 Task: Search one way flight ticket for 1 adult, 1 child, 1 infant in seat in premium economy from Lawton: Lawton-fort Sill Regional Airport to Rockford: Chicago Rockford International Airport(was Northwest Chicagoland Regional Airport At Rockford) on 5-1-2023. Choice of flights is Royal air maroc. Number of bags: 2 carry on bags and 4 checked bags. Price is upto 91000. Outbound departure time preference is 19:15.
Action: Mouse moved to (172, 279)
Screenshot: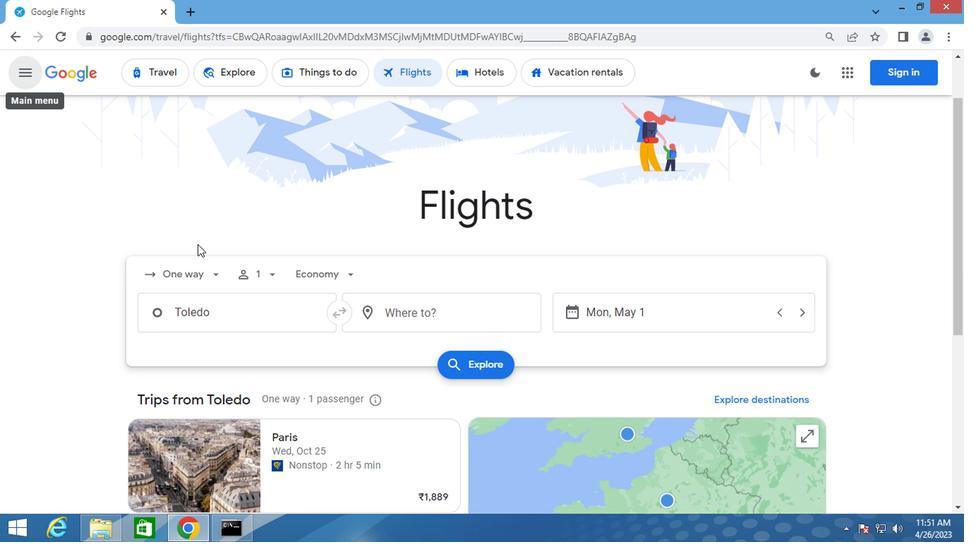 
Action: Mouse pressed left at (172, 279)
Screenshot: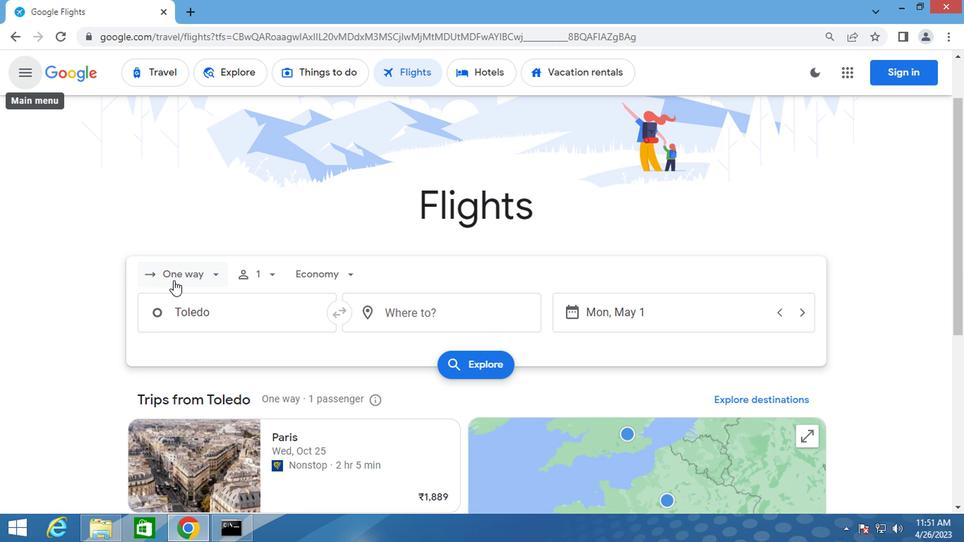 
Action: Mouse moved to (177, 330)
Screenshot: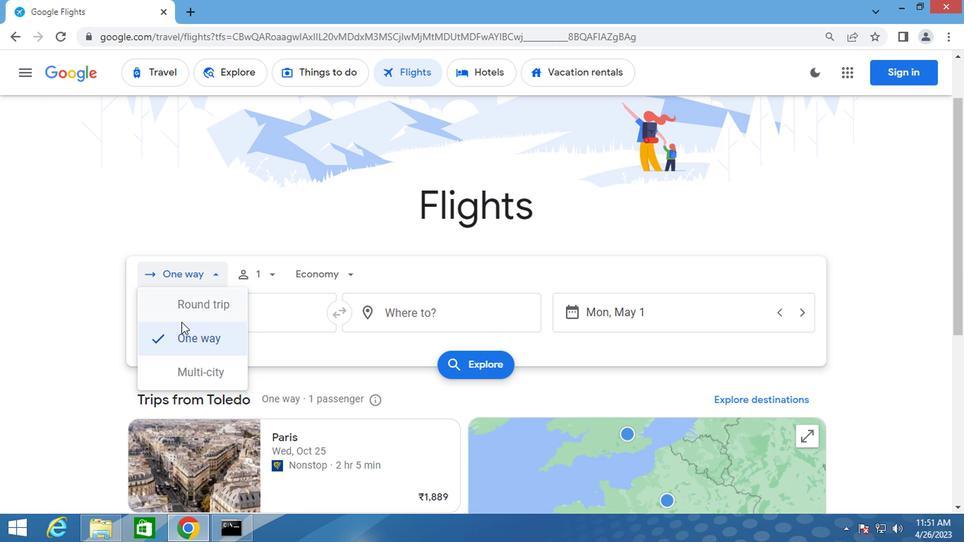 
Action: Mouse pressed left at (177, 330)
Screenshot: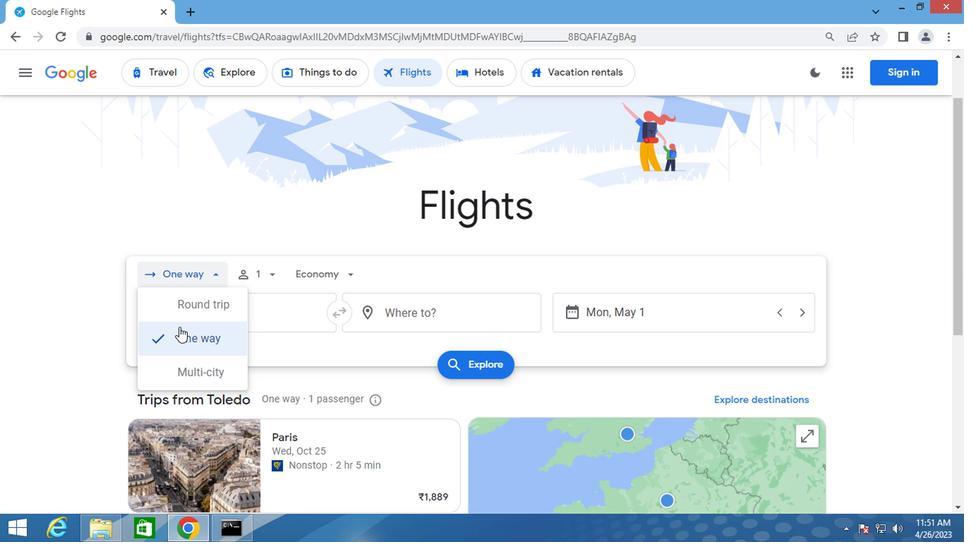
Action: Mouse moved to (270, 268)
Screenshot: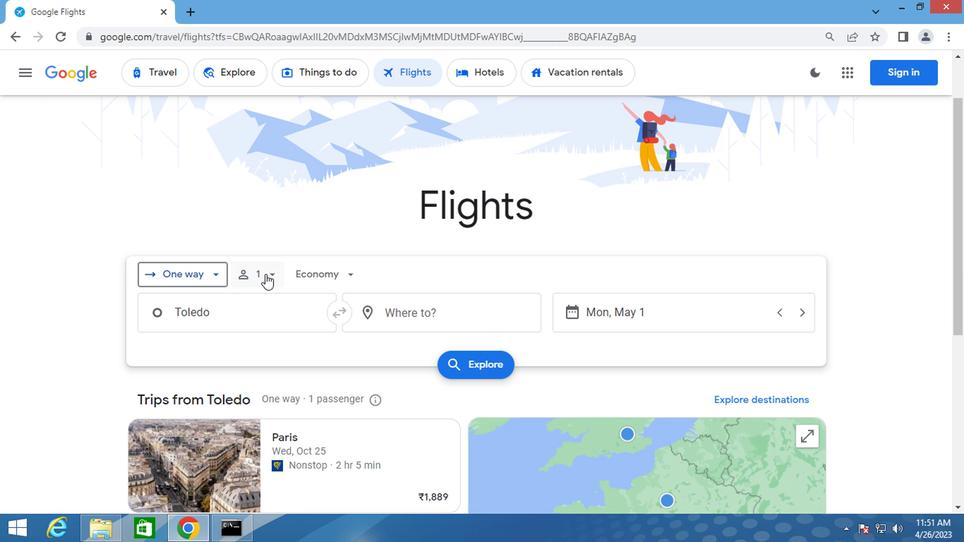 
Action: Mouse pressed left at (270, 268)
Screenshot: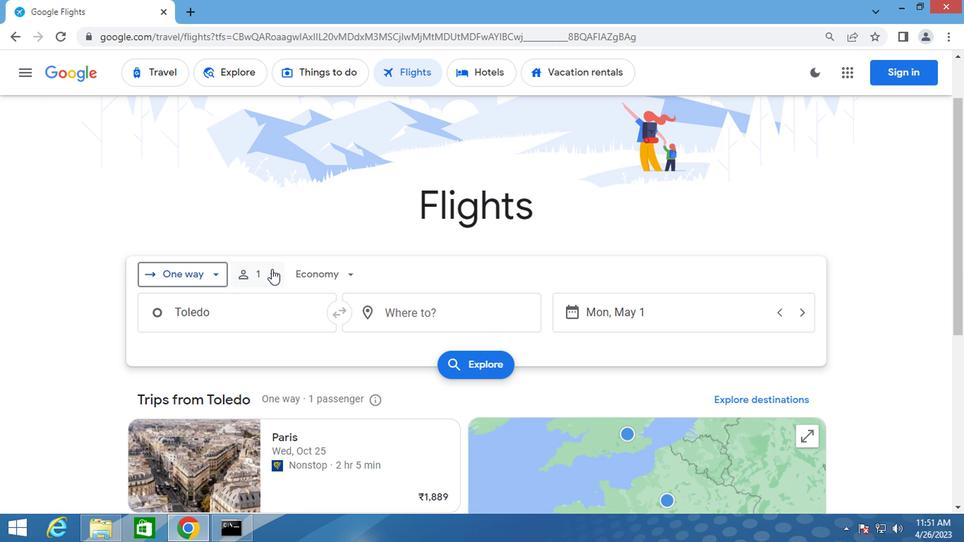 
Action: Mouse moved to (374, 342)
Screenshot: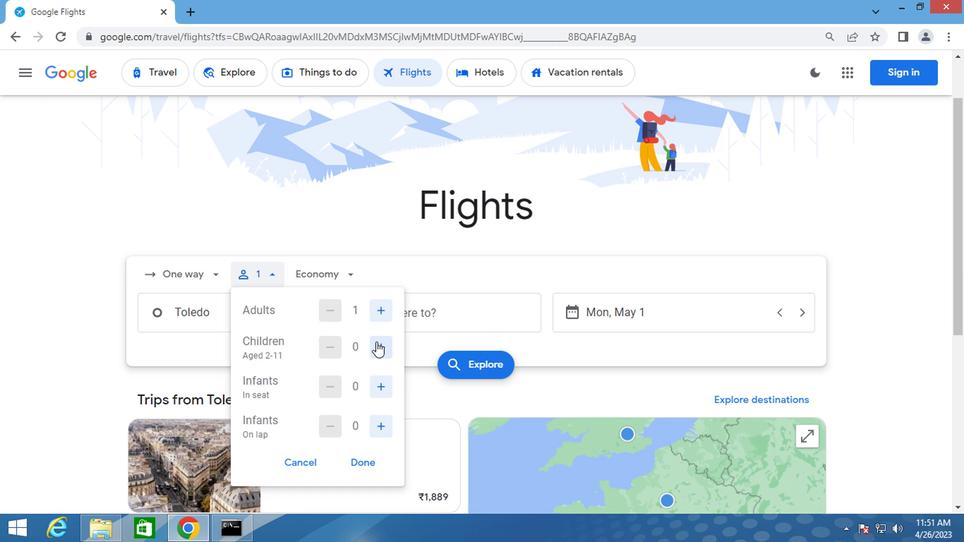 
Action: Mouse pressed left at (374, 342)
Screenshot: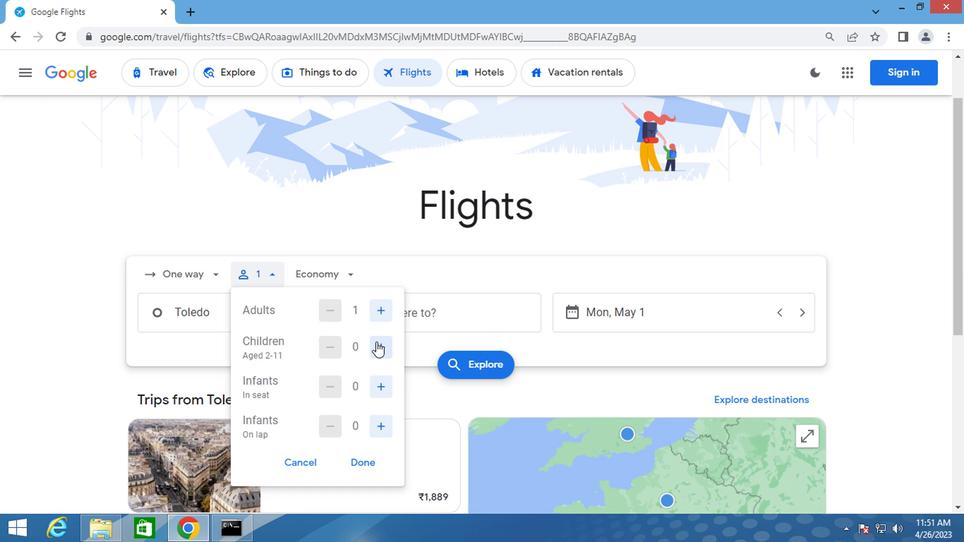 
Action: Mouse moved to (377, 384)
Screenshot: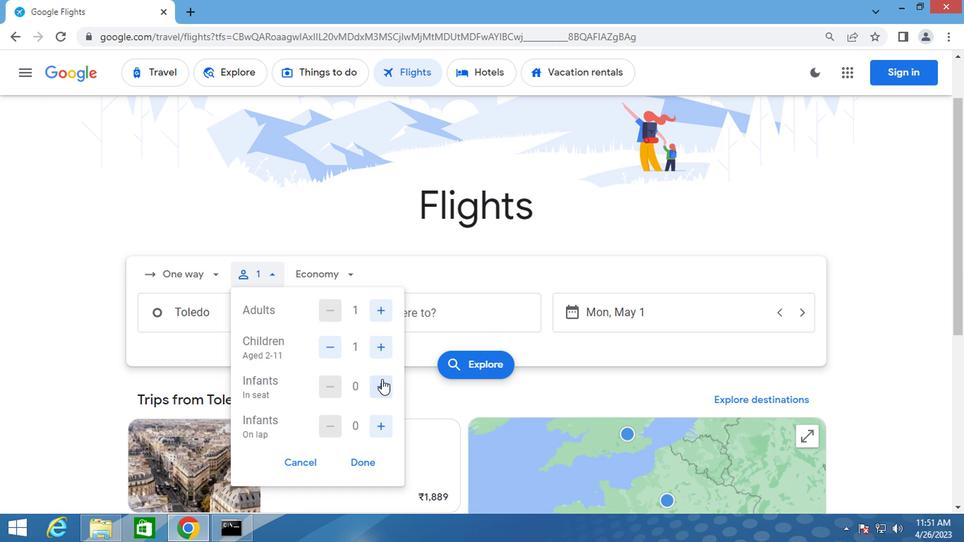 
Action: Mouse pressed left at (377, 384)
Screenshot: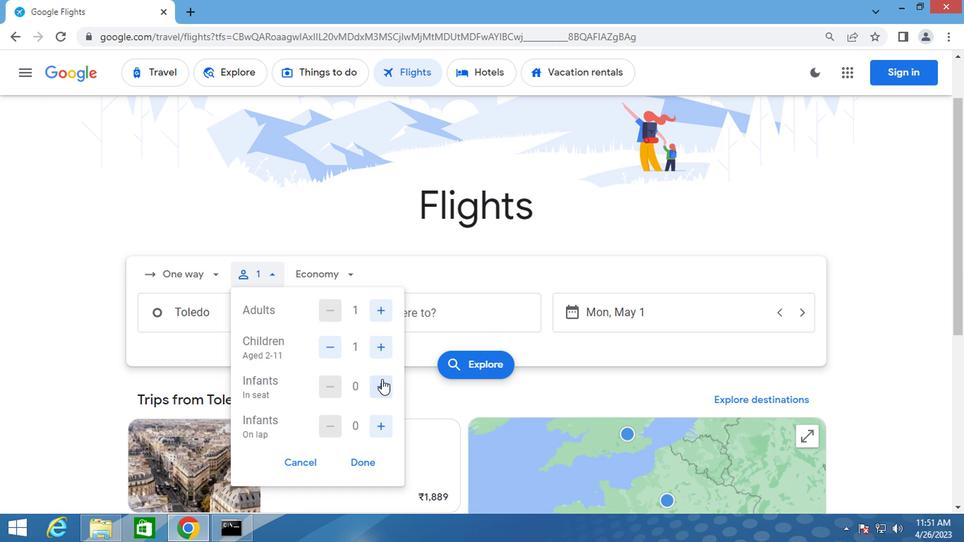 
Action: Mouse moved to (324, 277)
Screenshot: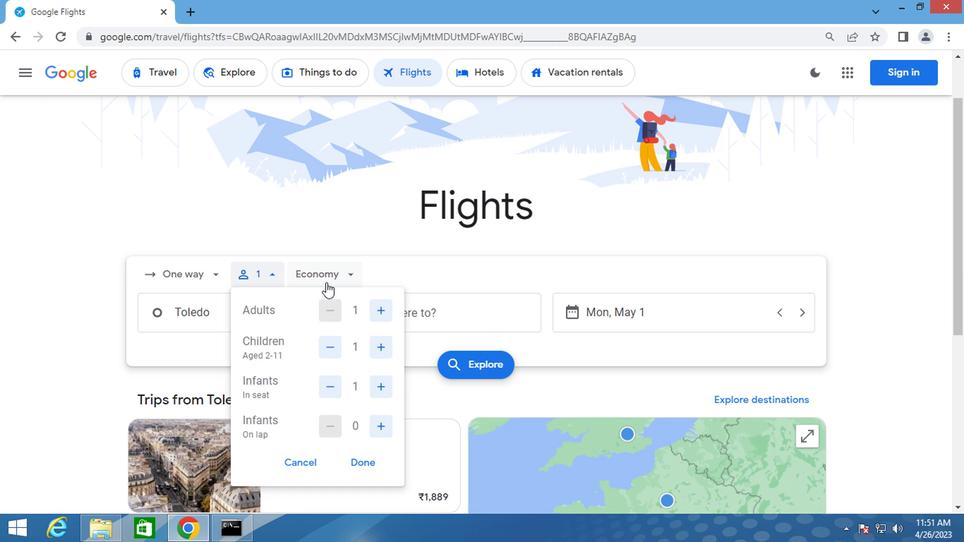 
Action: Mouse pressed left at (324, 277)
Screenshot: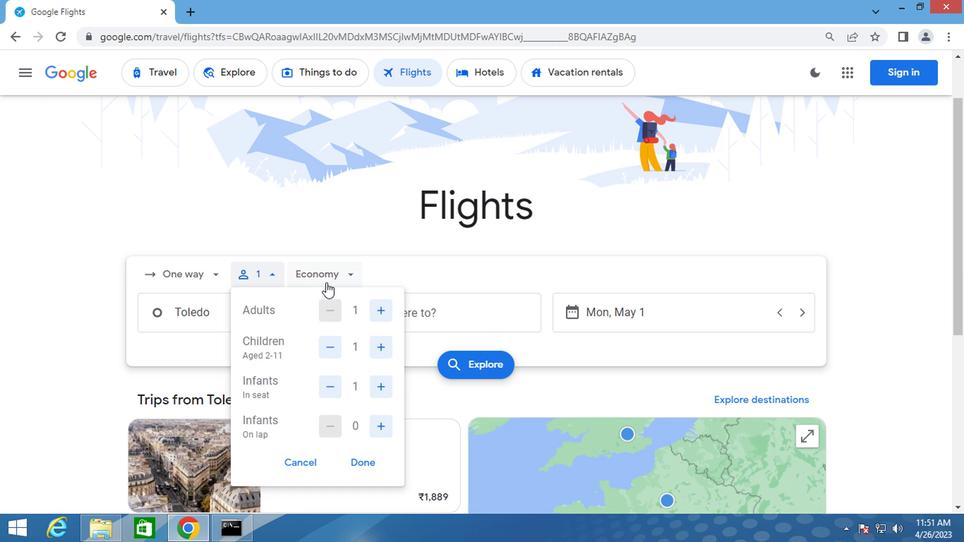 
Action: Mouse moved to (323, 334)
Screenshot: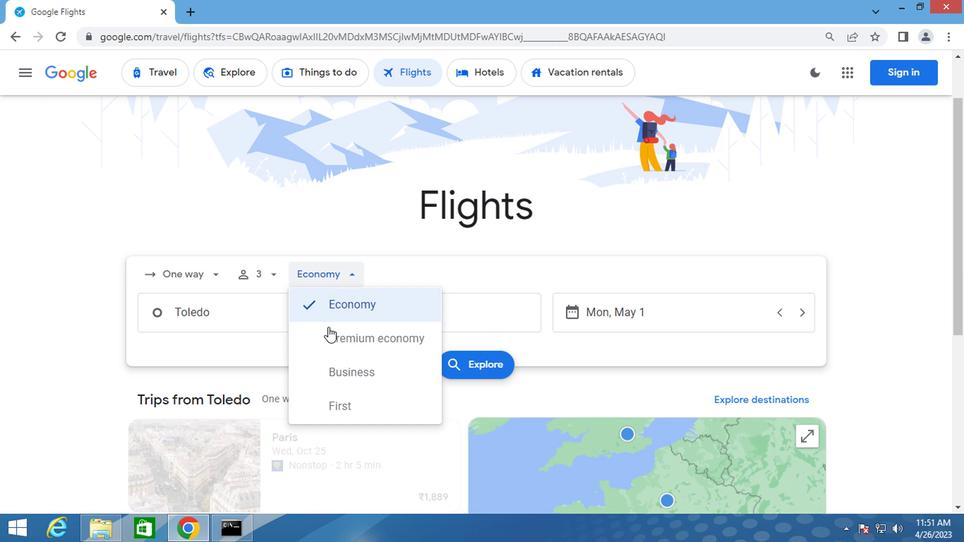 
Action: Mouse pressed left at (323, 334)
Screenshot: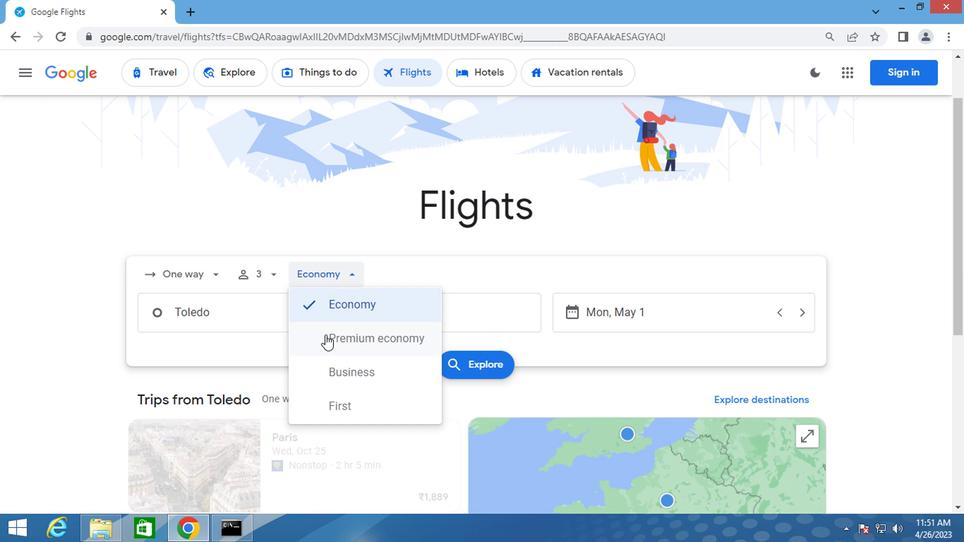
Action: Mouse moved to (235, 318)
Screenshot: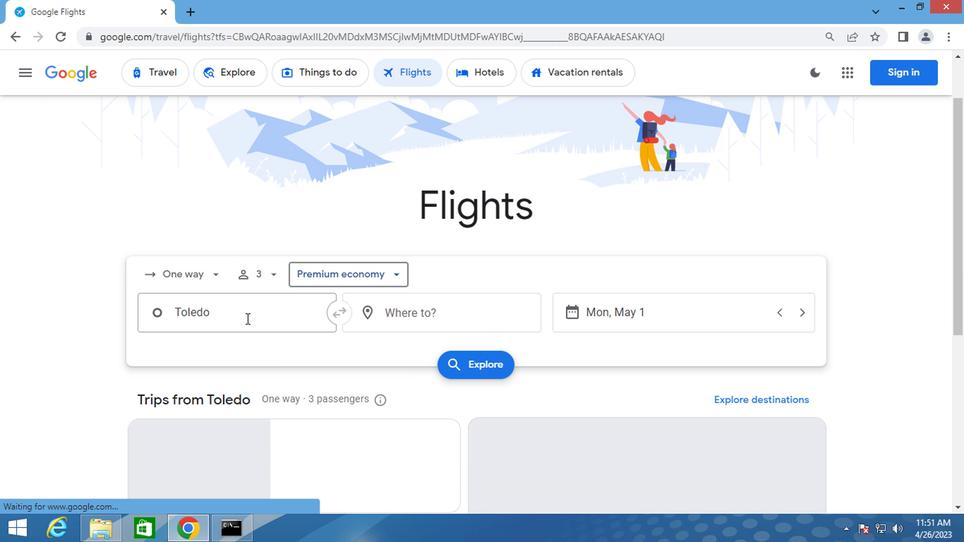 
Action: Mouse pressed left at (235, 318)
Screenshot: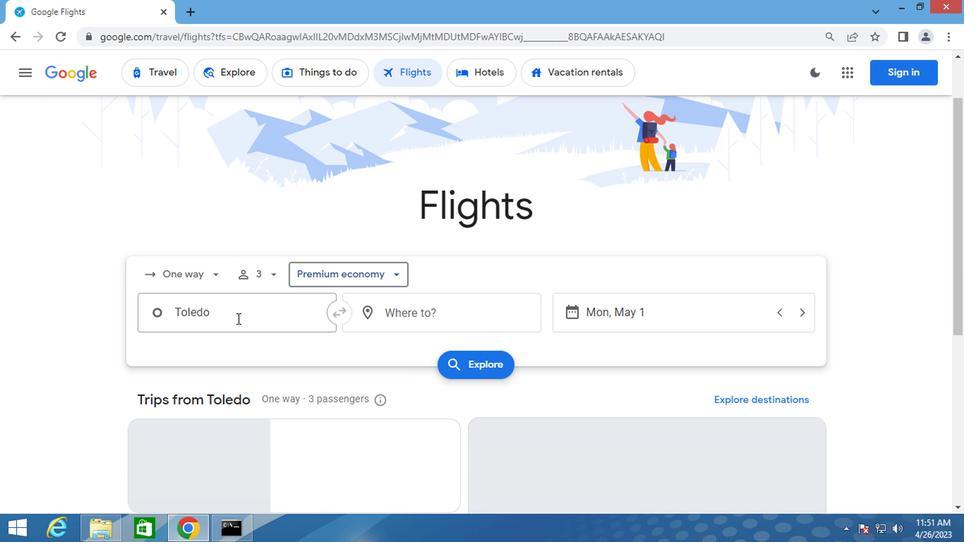 
Action: Mouse moved to (235, 317)
Screenshot: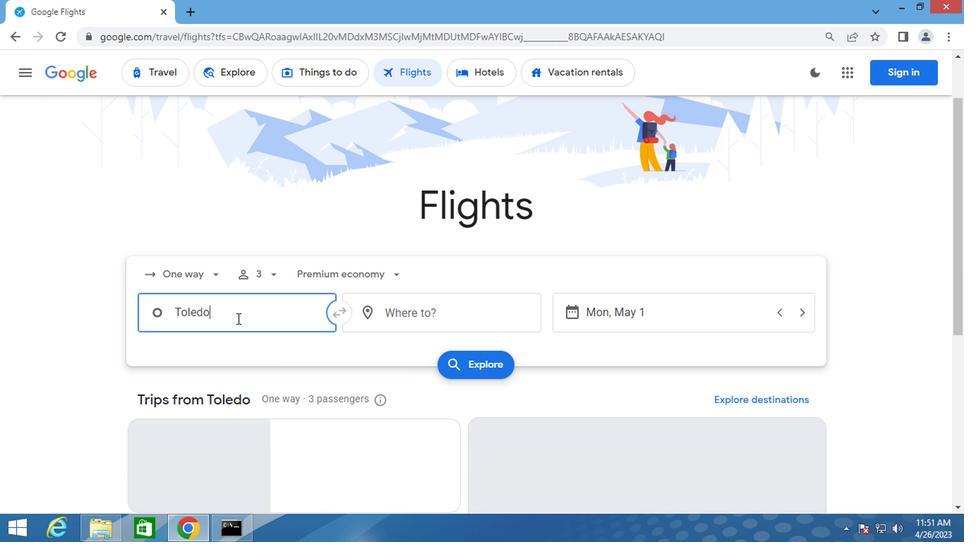 
Action: Key pressed lawton
Screenshot: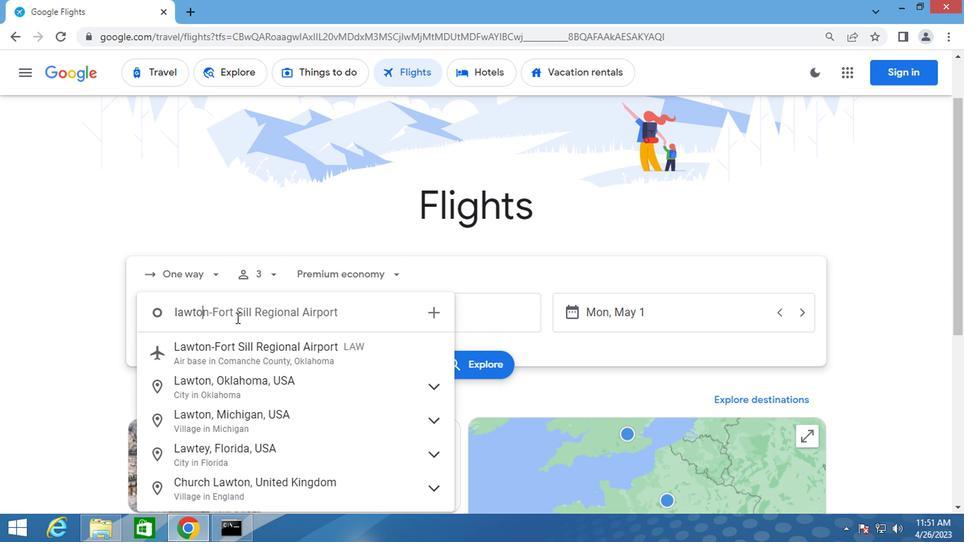 
Action: Mouse moved to (233, 356)
Screenshot: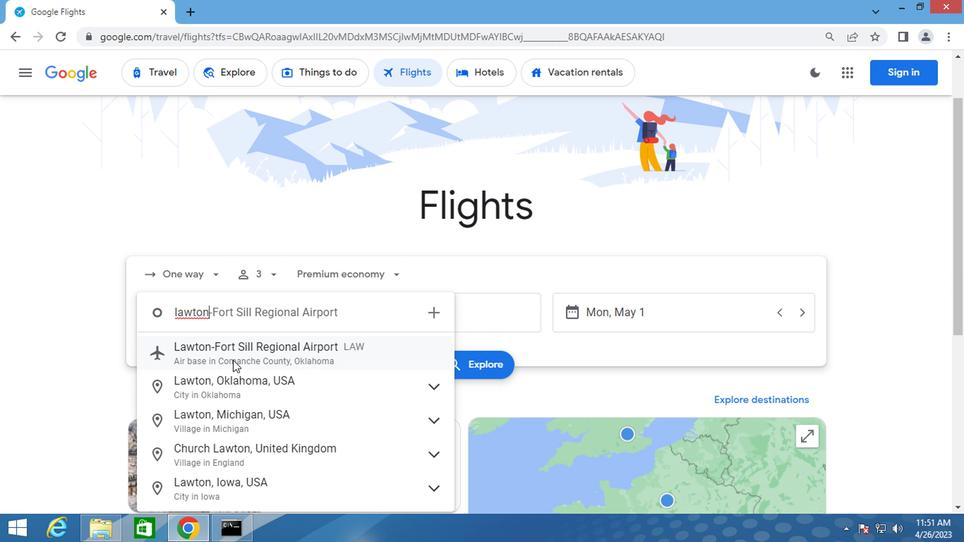 
Action: Mouse pressed left at (233, 356)
Screenshot: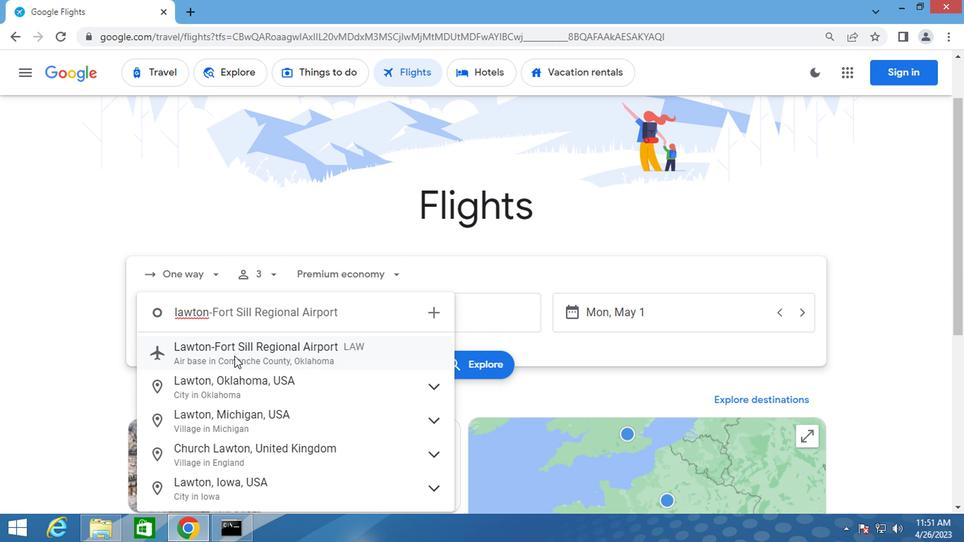 
Action: Mouse moved to (382, 298)
Screenshot: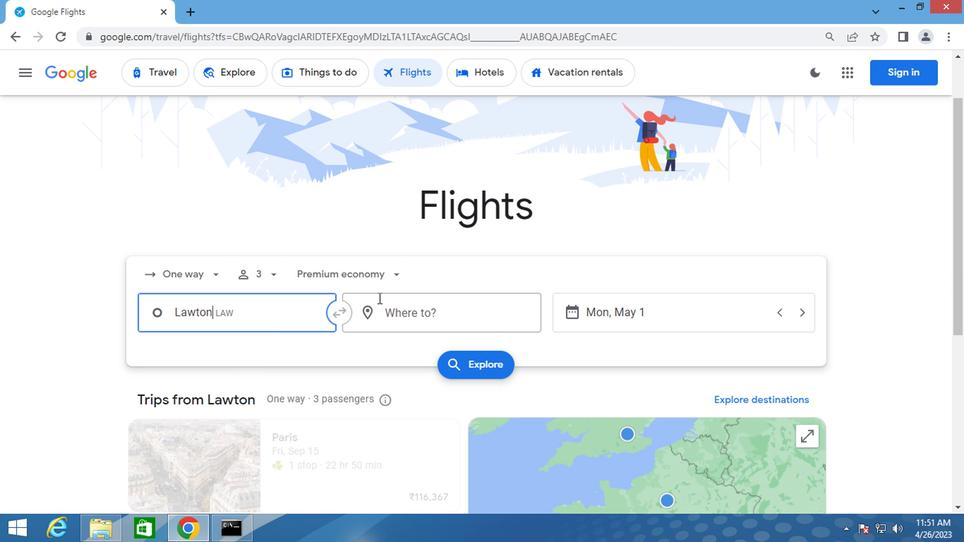 
Action: Mouse pressed left at (382, 298)
Screenshot: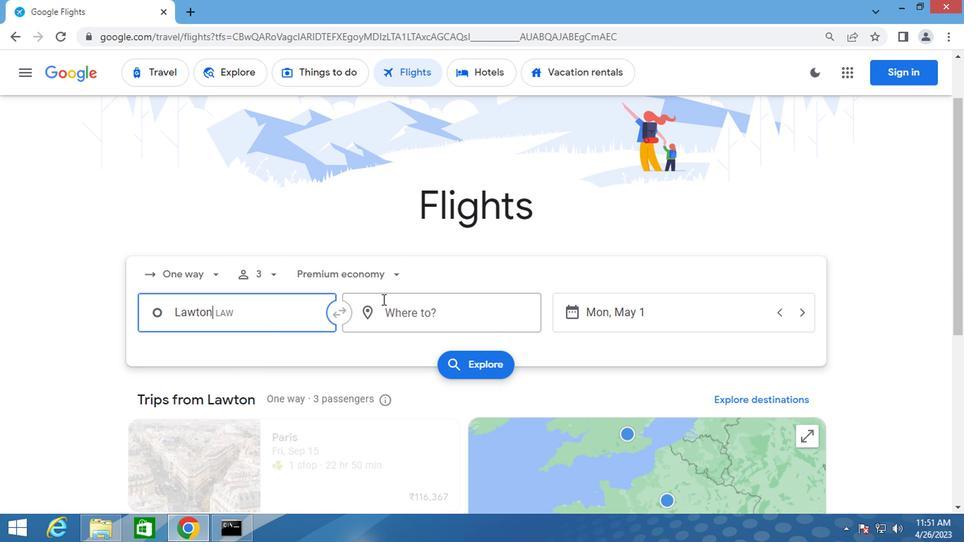 
Action: Key pressed rockford
Screenshot: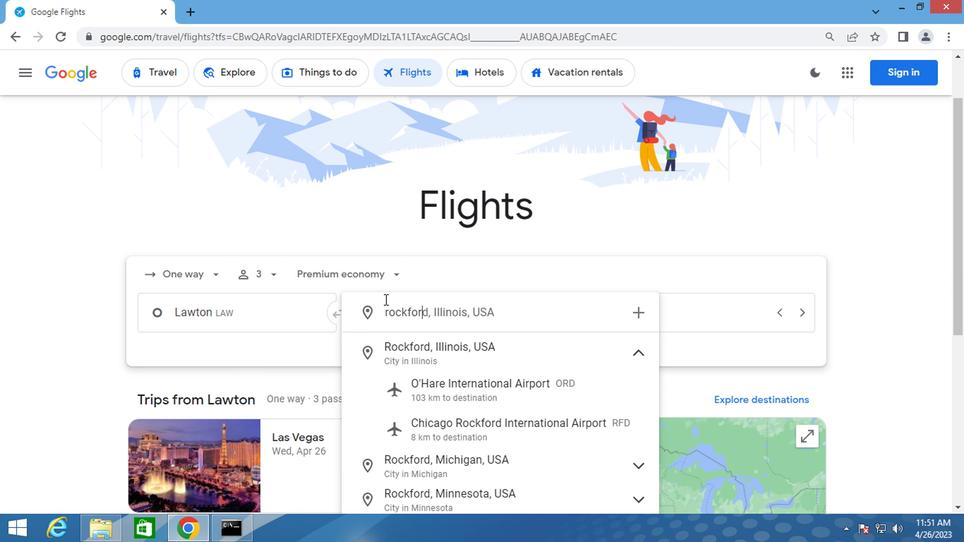
Action: Mouse moved to (418, 422)
Screenshot: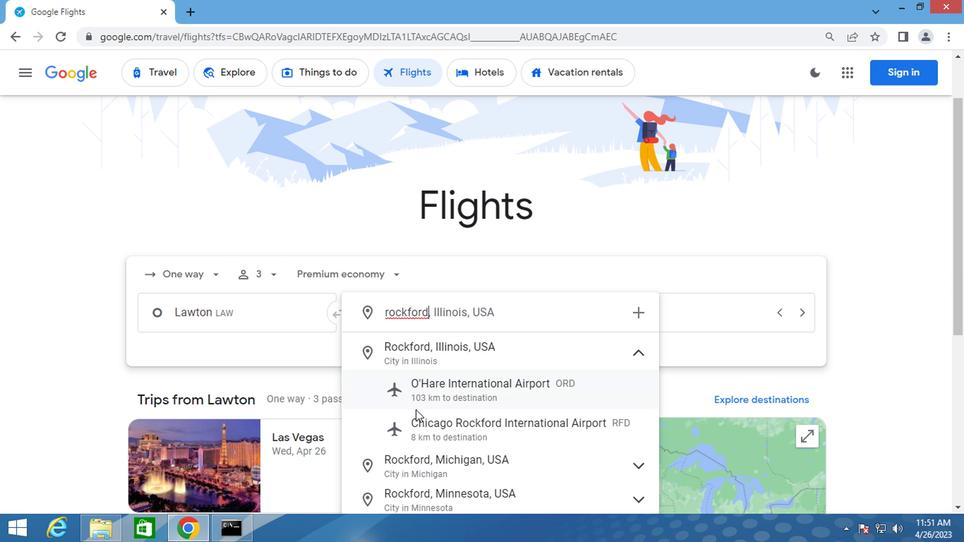 
Action: Mouse pressed left at (418, 422)
Screenshot: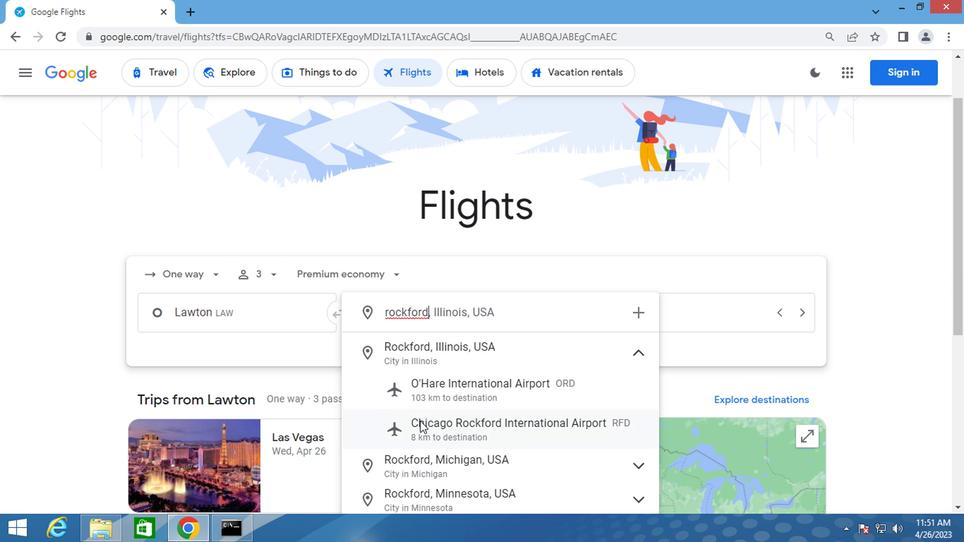 
Action: Mouse moved to (597, 311)
Screenshot: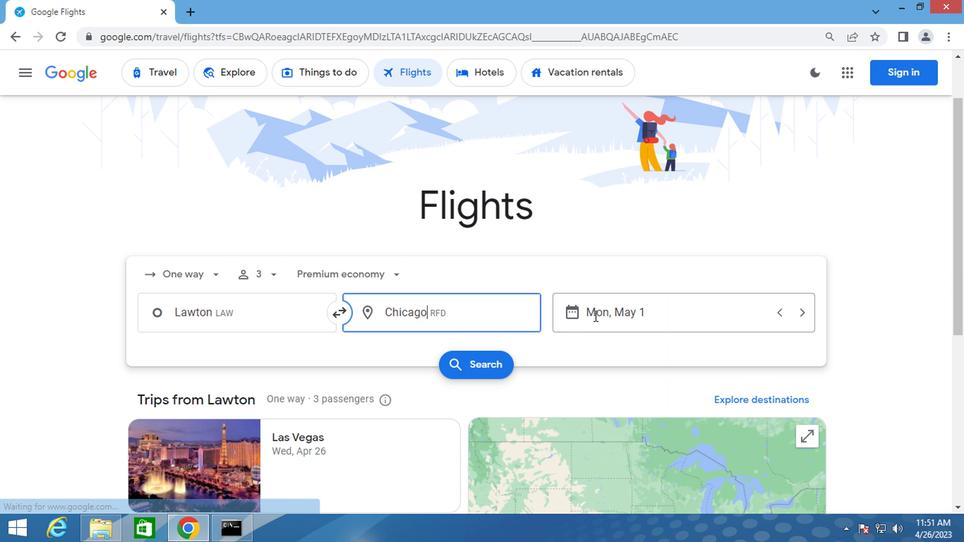 
Action: Mouse pressed left at (597, 311)
Screenshot: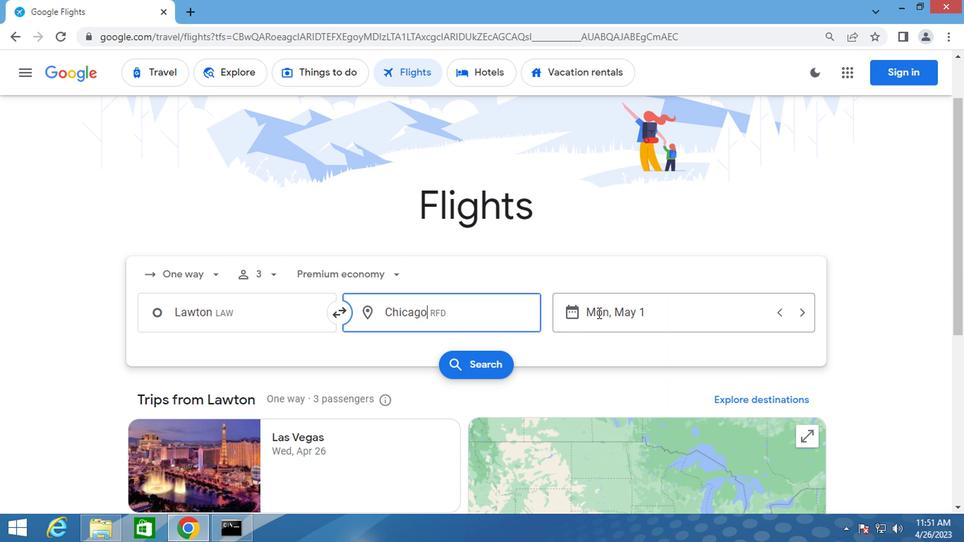 
Action: Mouse moved to (606, 246)
Screenshot: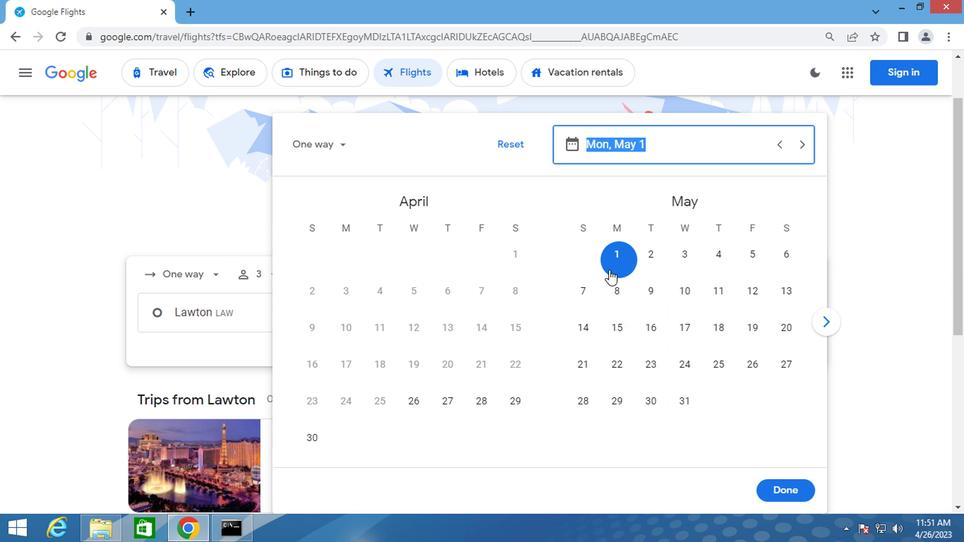 
Action: Mouse pressed left at (606, 246)
Screenshot: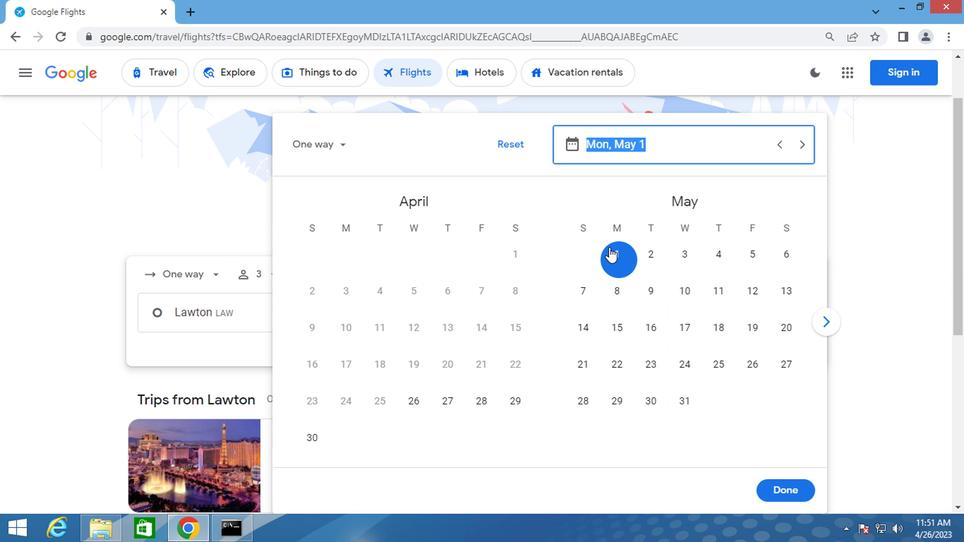 
Action: Mouse moved to (788, 489)
Screenshot: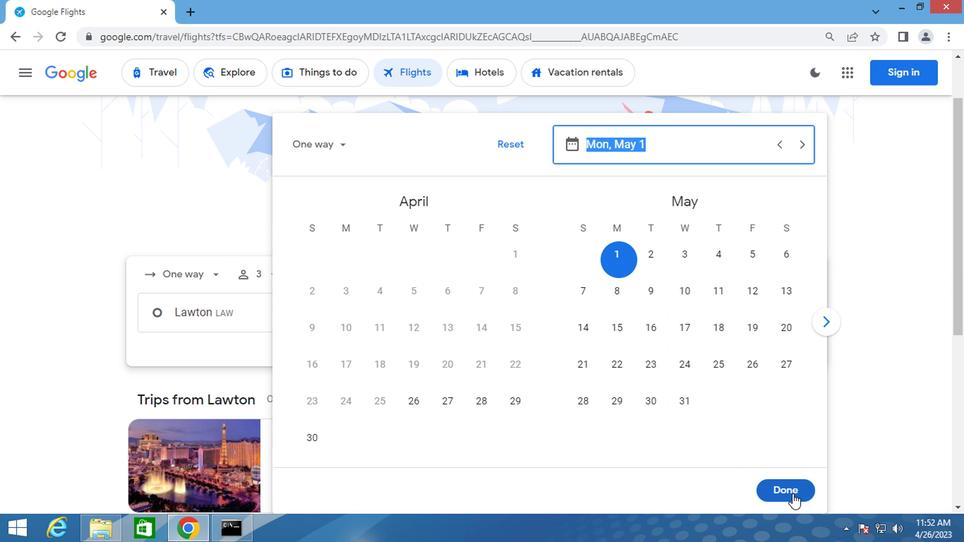 
Action: Mouse pressed left at (788, 489)
Screenshot: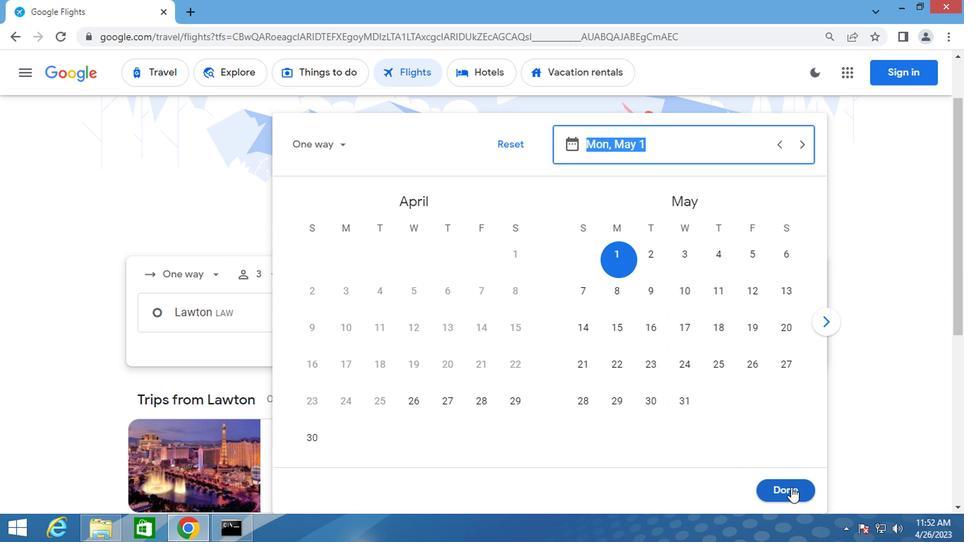 
Action: Mouse moved to (481, 362)
Screenshot: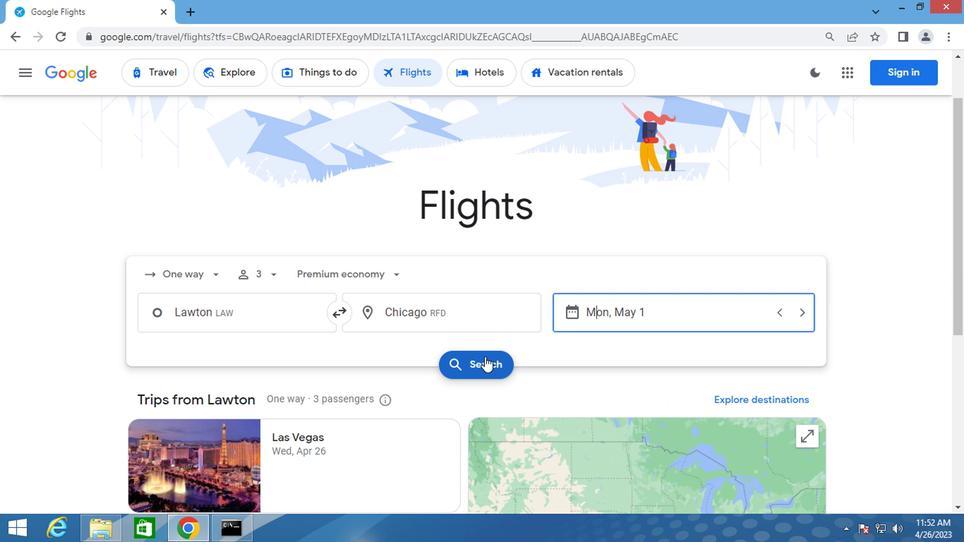 
Action: Mouse pressed left at (481, 362)
Screenshot: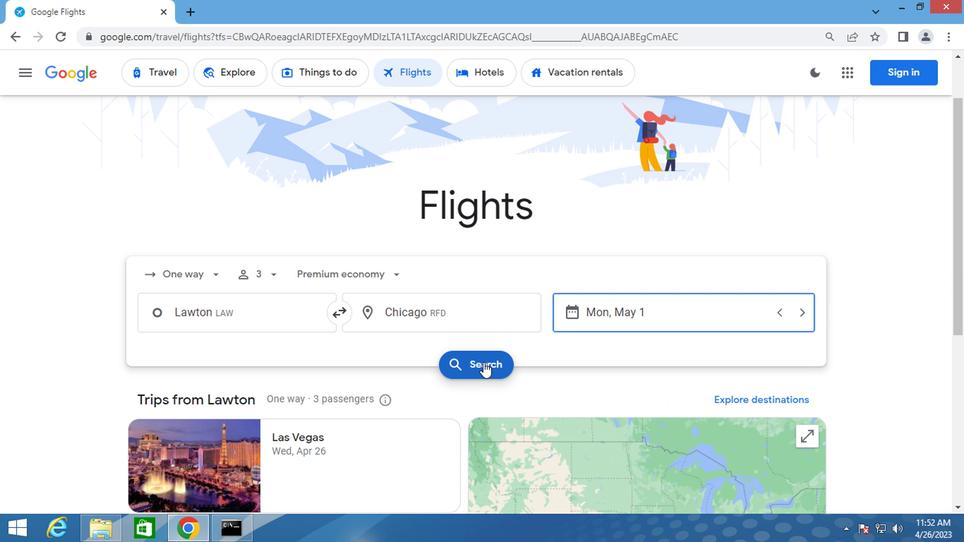 
Action: Mouse moved to (172, 202)
Screenshot: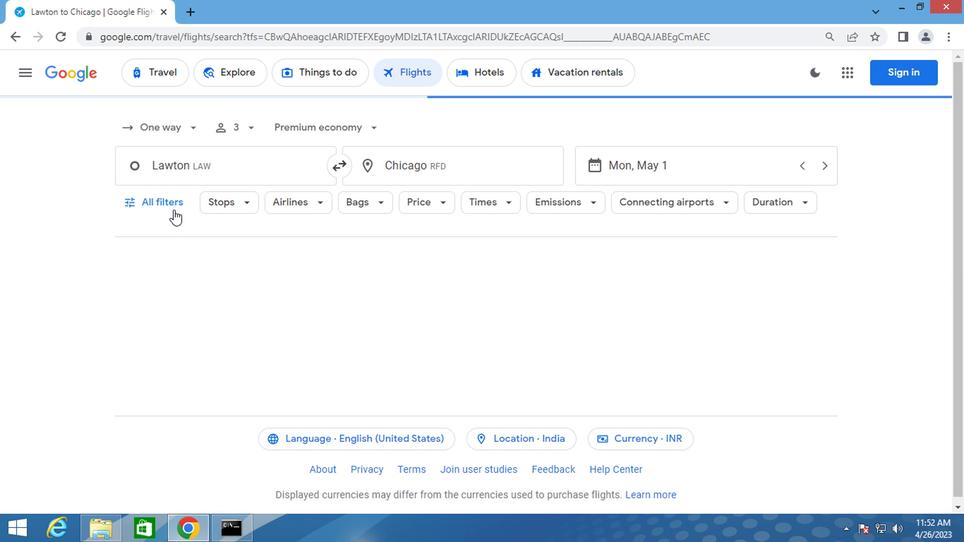 
Action: Mouse pressed left at (172, 202)
Screenshot: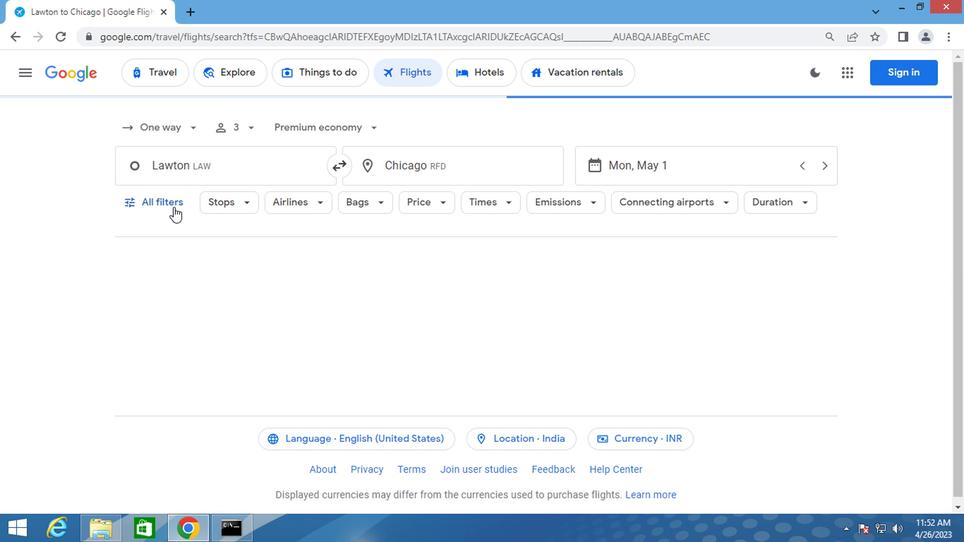
Action: Mouse moved to (197, 325)
Screenshot: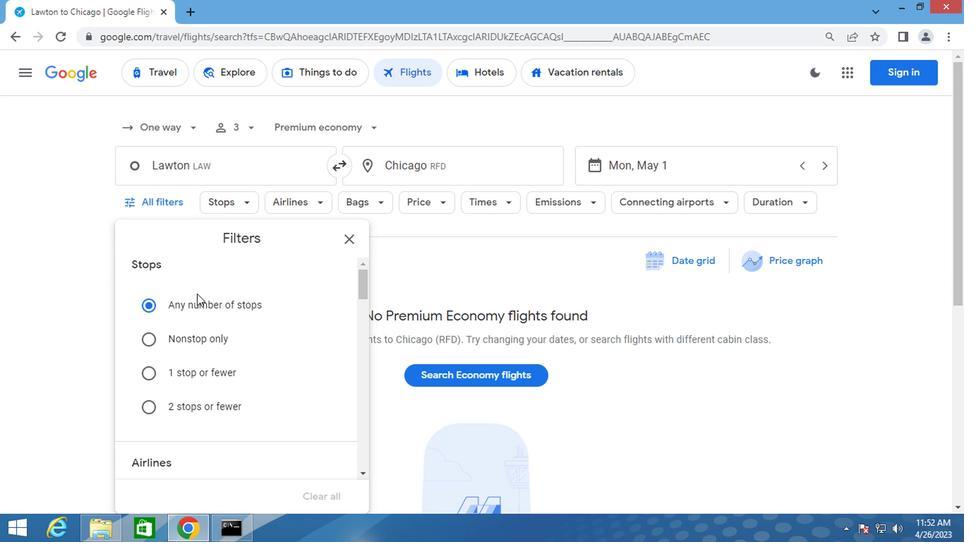 
Action: Mouse scrolled (197, 324) with delta (0, -1)
Screenshot: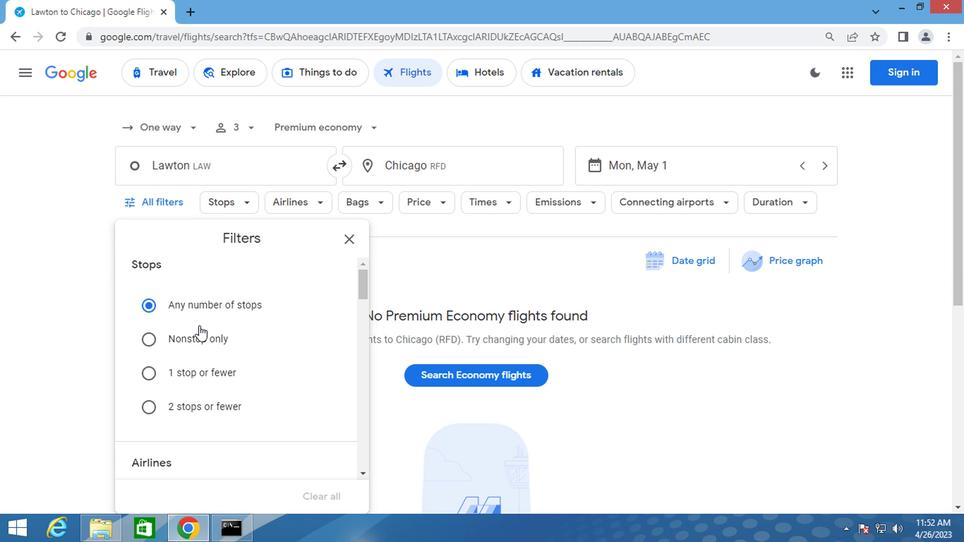 
Action: Mouse scrolled (197, 324) with delta (0, -1)
Screenshot: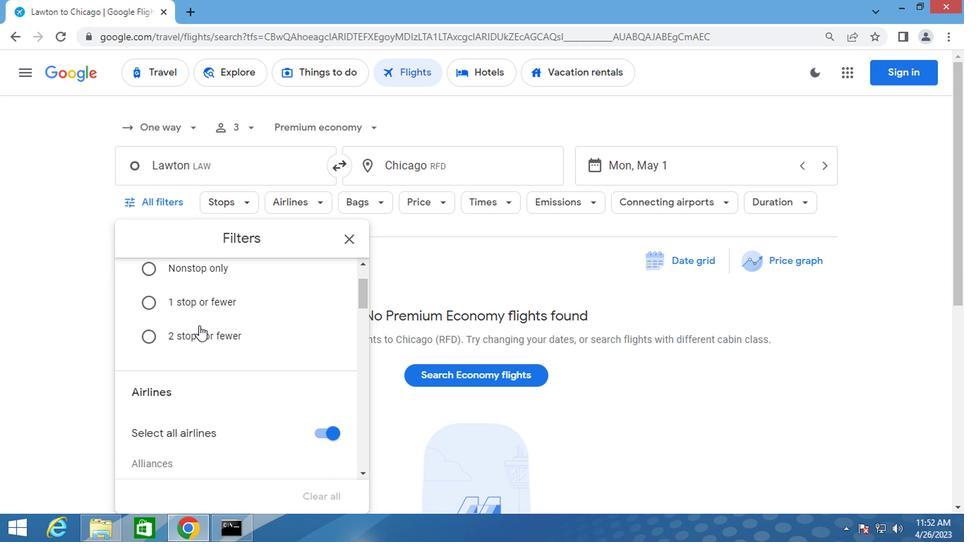 
Action: Mouse scrolled (197, 324) with delta (0, -1)
Screenshot: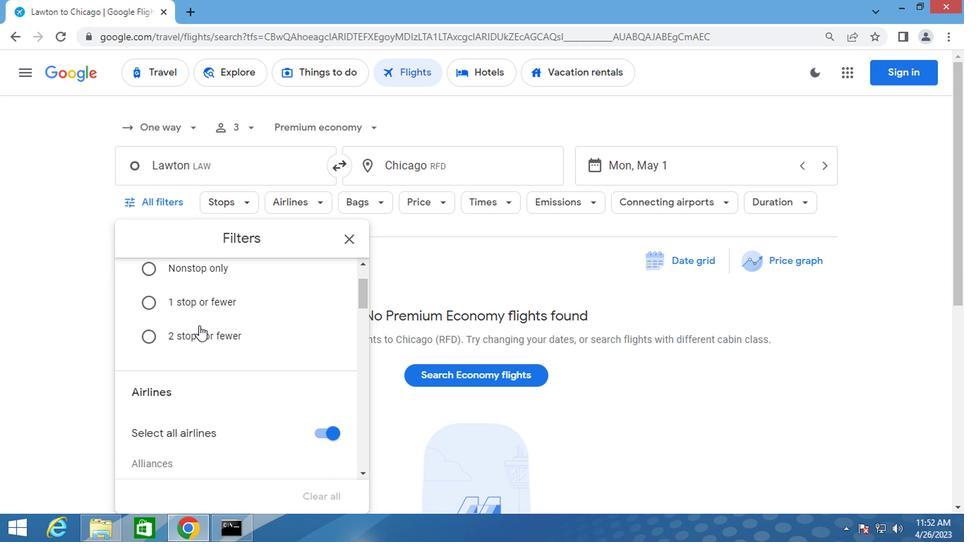
Action: Mouse scrolled (197, 324) with delta (0, -1)
Screenshot: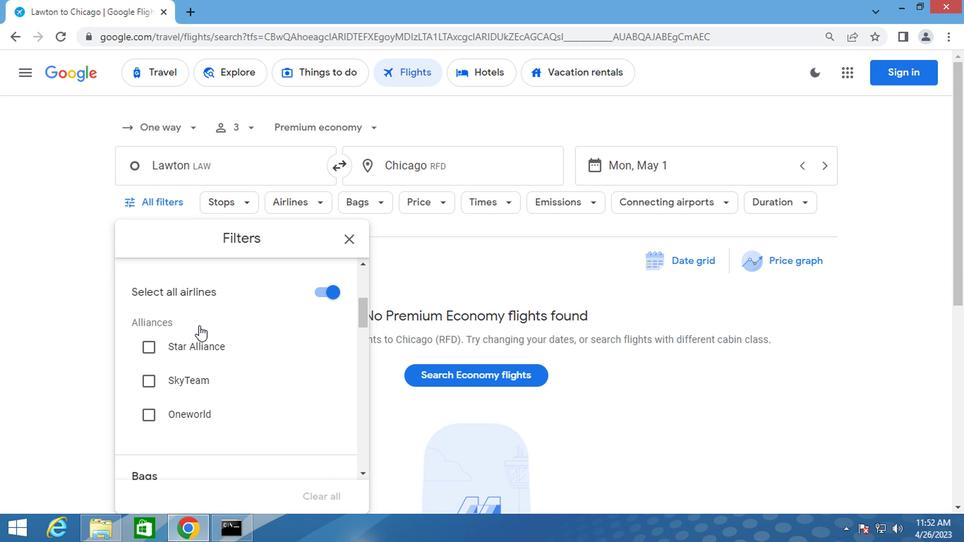 
Action: Mouse scrolled (197, 324) with delta (0, -1)
Screenshot: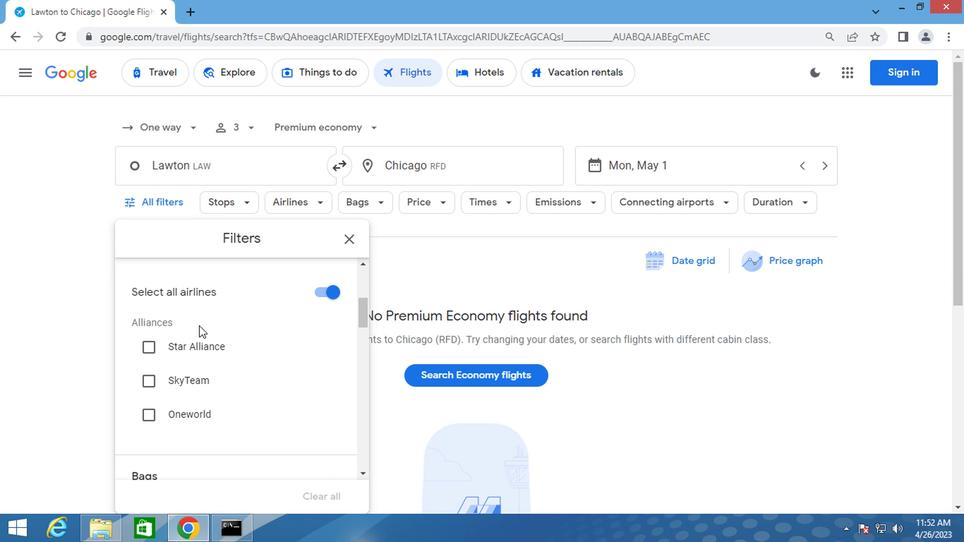 
Action: Mouse scrolled (197, 324) with delta (0, -1)
Screenshot: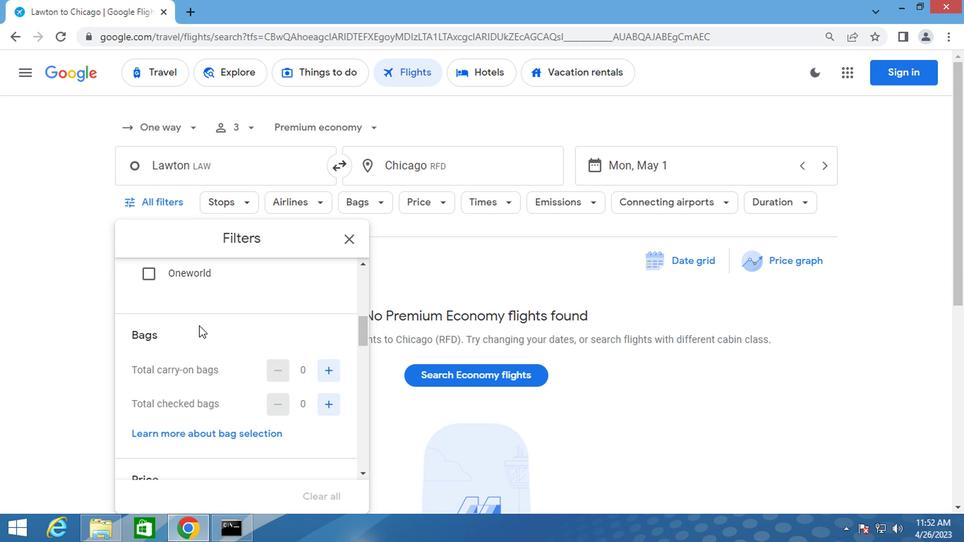 
Action: Mouse scrolled (197, 326) with delta (0, 0)
Screenshot: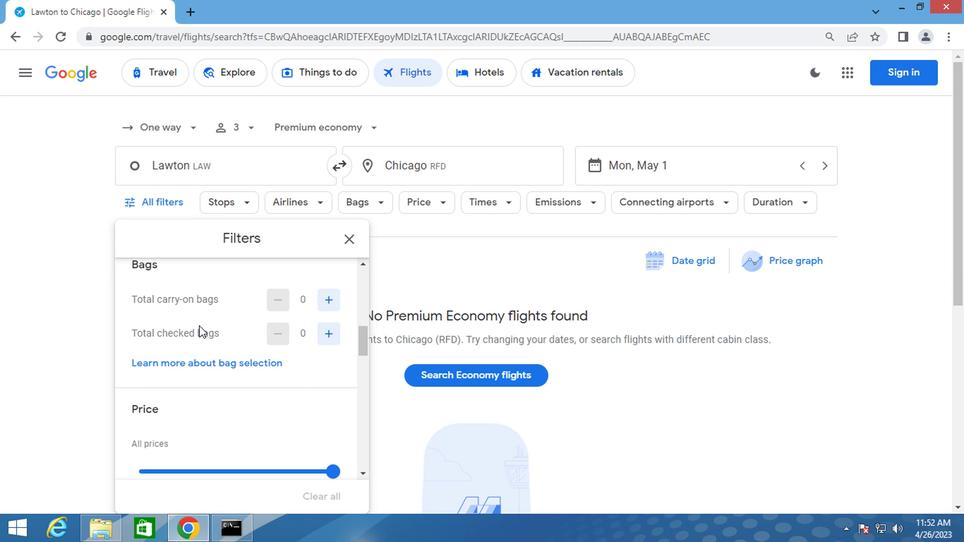 
Action: Mouse scrolled (197, 326) with delta (0, 0)
Screenshot: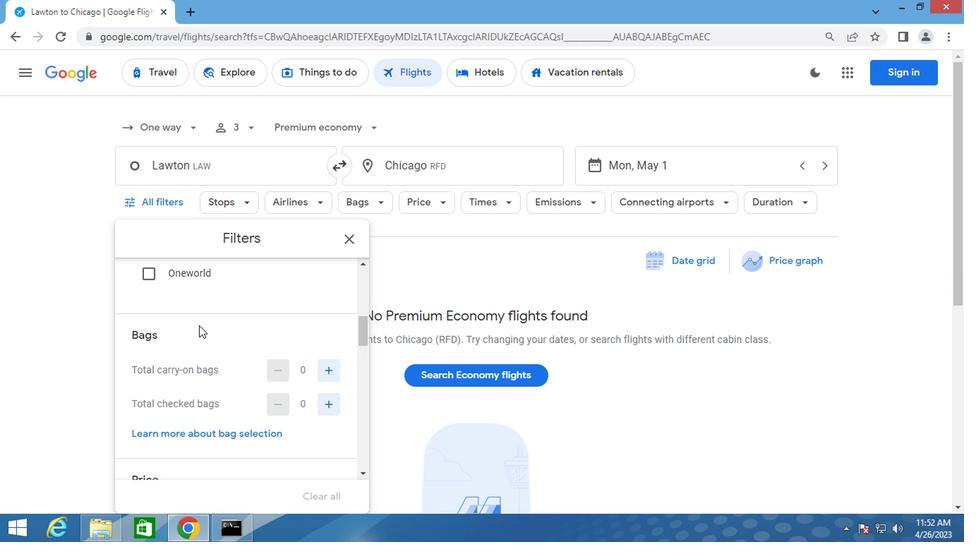 
Action: Mouse scrolled (197, 326) with delta (0, 0)
Screenshot: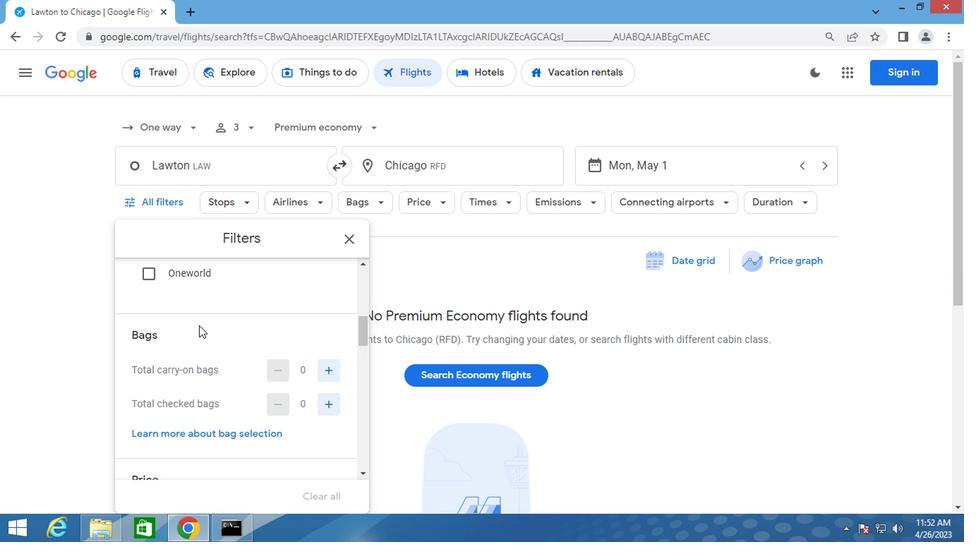 
Action: Mouse scrolled (197, 326) with delta (0, 0)
Screenshot: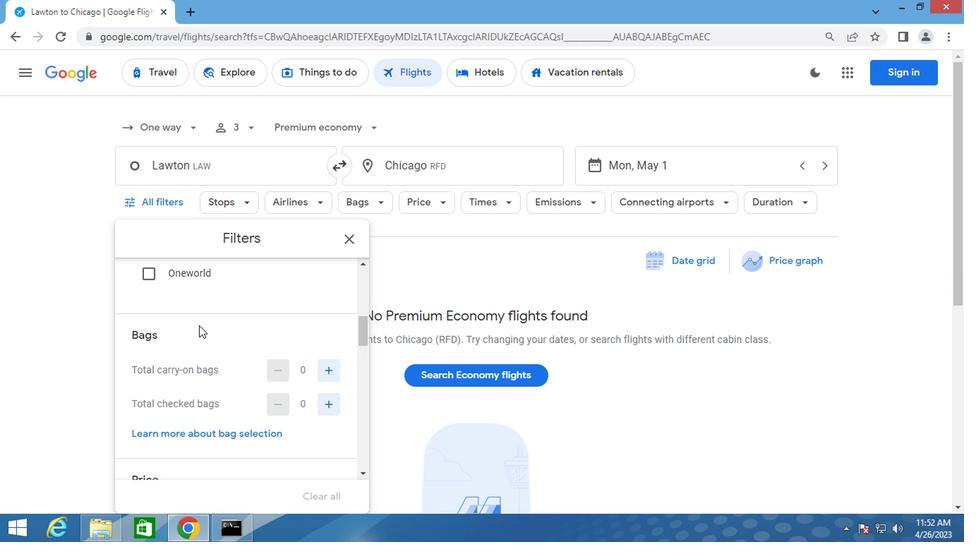 
Action: Mouse scrolled (197, 324) with delta (0, -1)
Screenshot: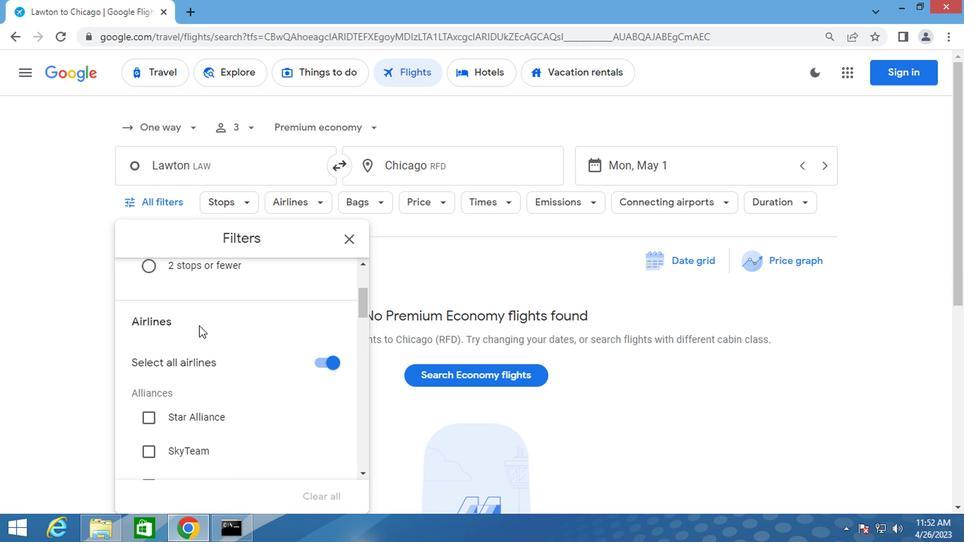 
Action: Mouse scrolled (197, 324) with delta (0, -1)
Screenshot: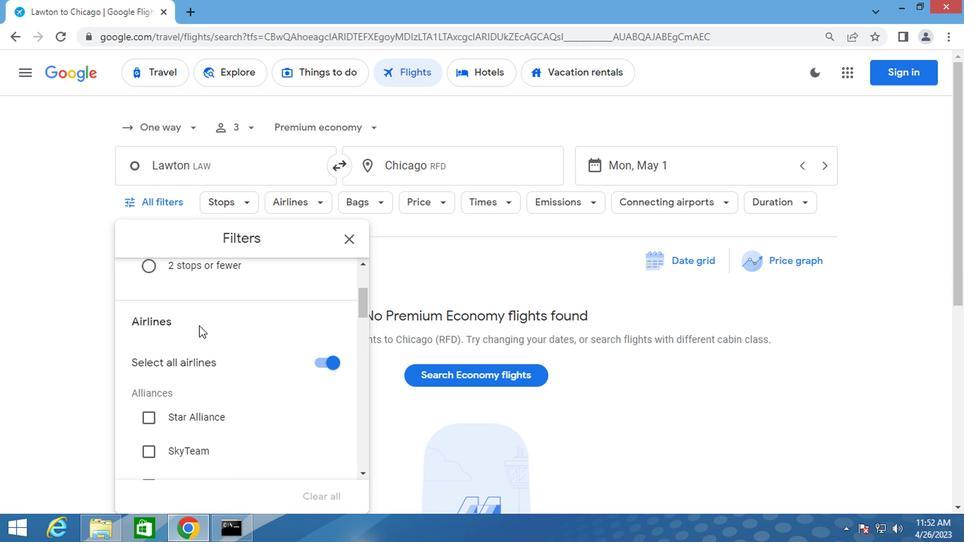 
Action: Mouse scrolled (197, 324) with delta (0, -1)
Screenshot: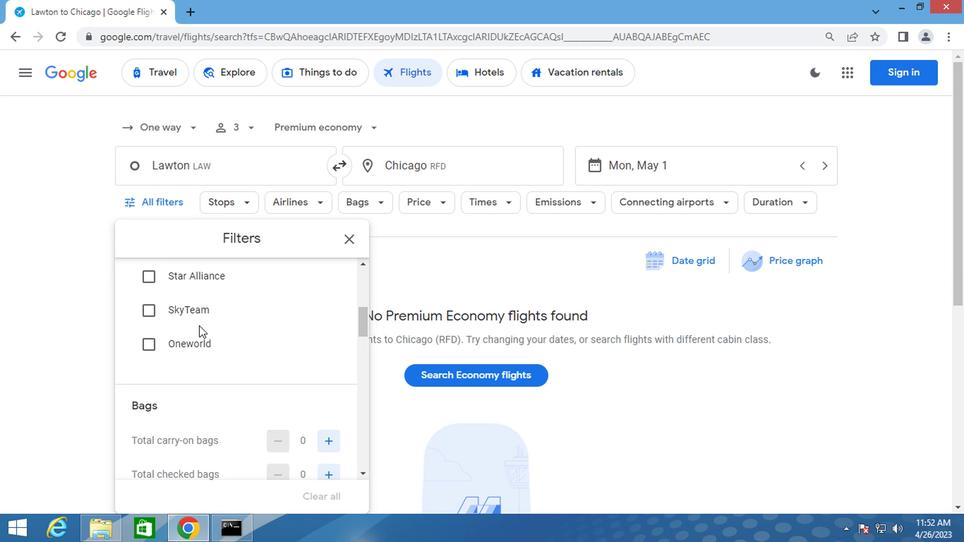 
Action: Mouse scrolled (197, 324) with delta (0, -1)
Screenshot: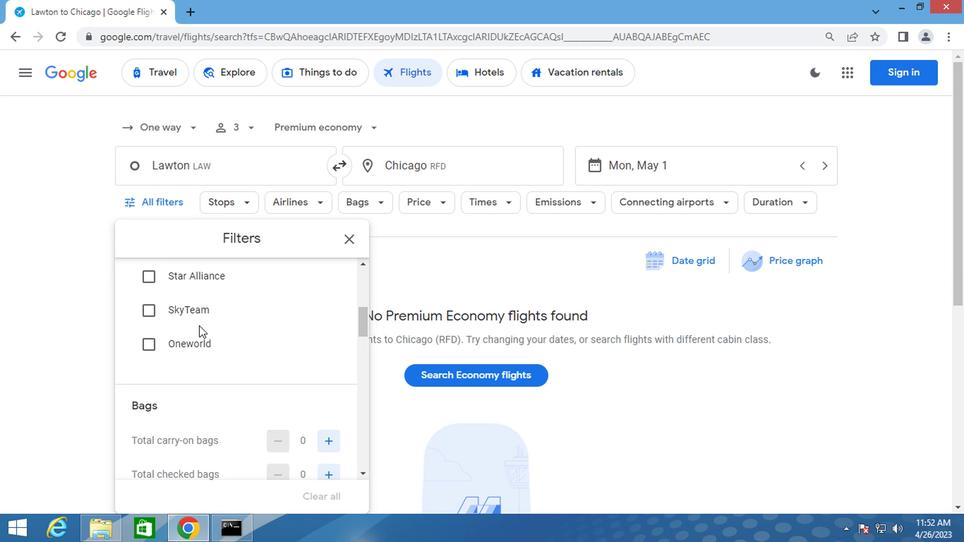 
Action: Mouse moved to (330, 300)
Screenshot: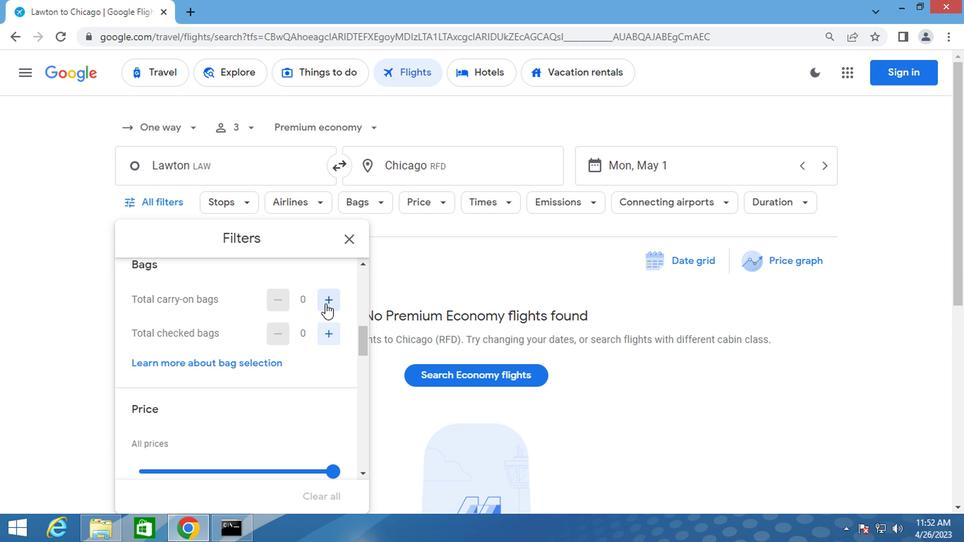 
Action: Mouse pressed left at (330, 300)
Screenshot: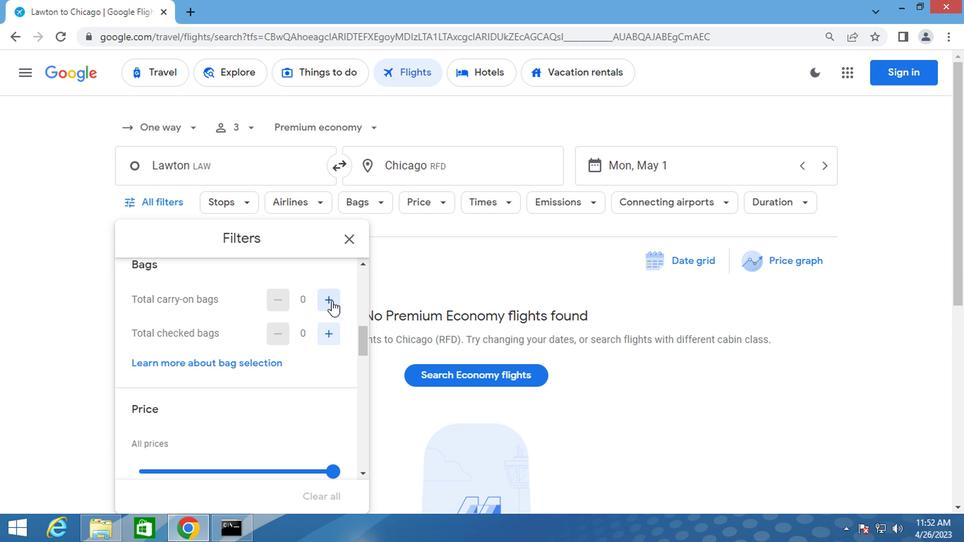 
Action: Mouse pressed left at (330, 300)
Screenshot: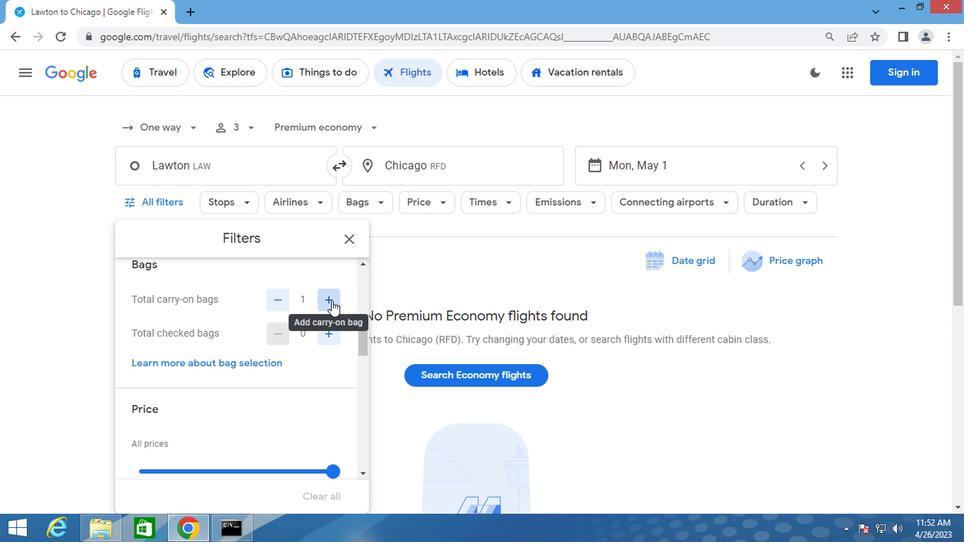 
Action: Mouse moved to (326, 329)
Screenshot: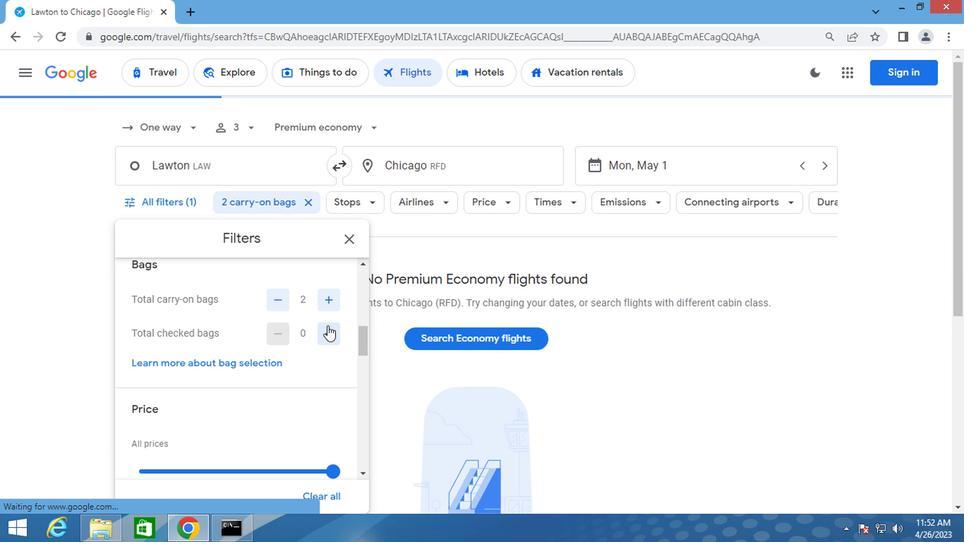 
Action: Mouse pressed left at (326, 329)
Screenshot: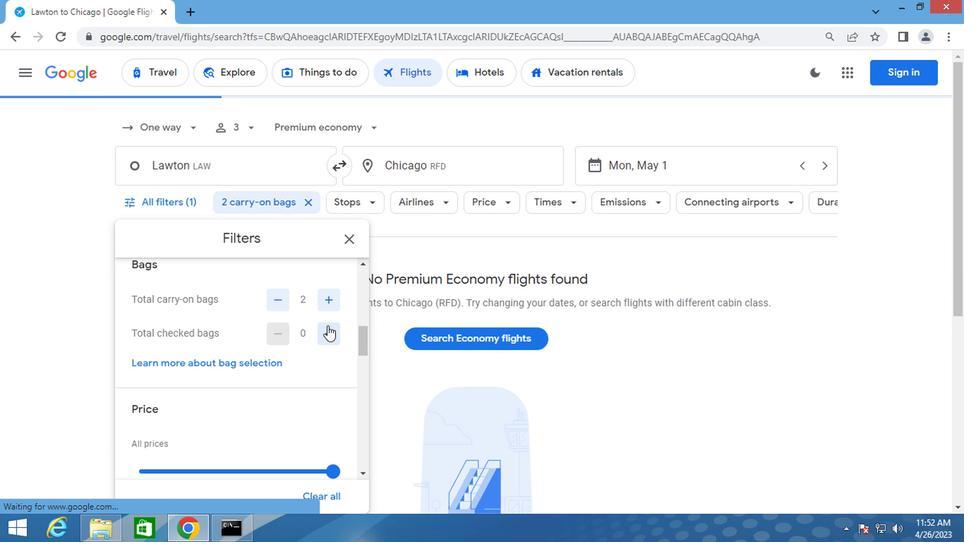 
Action: Mouse pressed left at (326, 329)
Screenshot: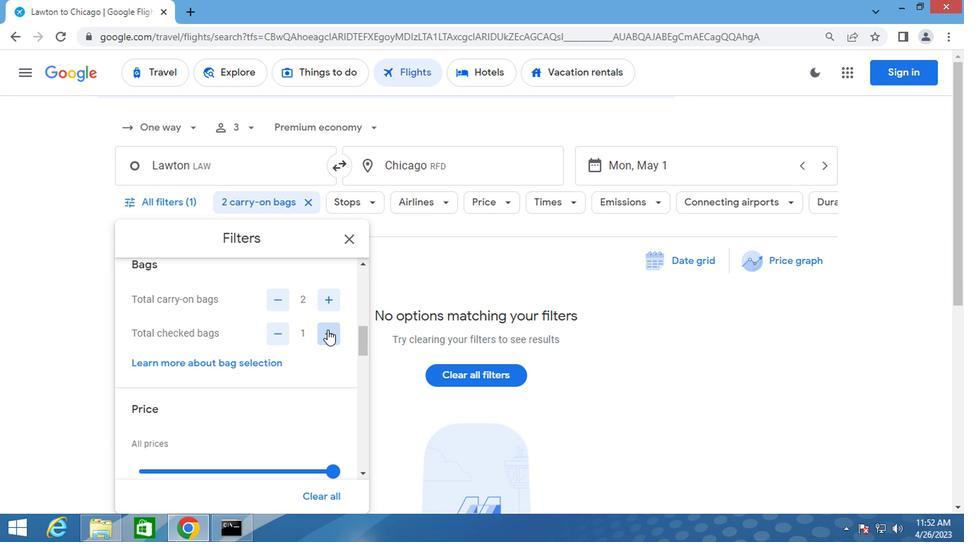 
Action: Mouse moved to (326, 329)
Screenshot: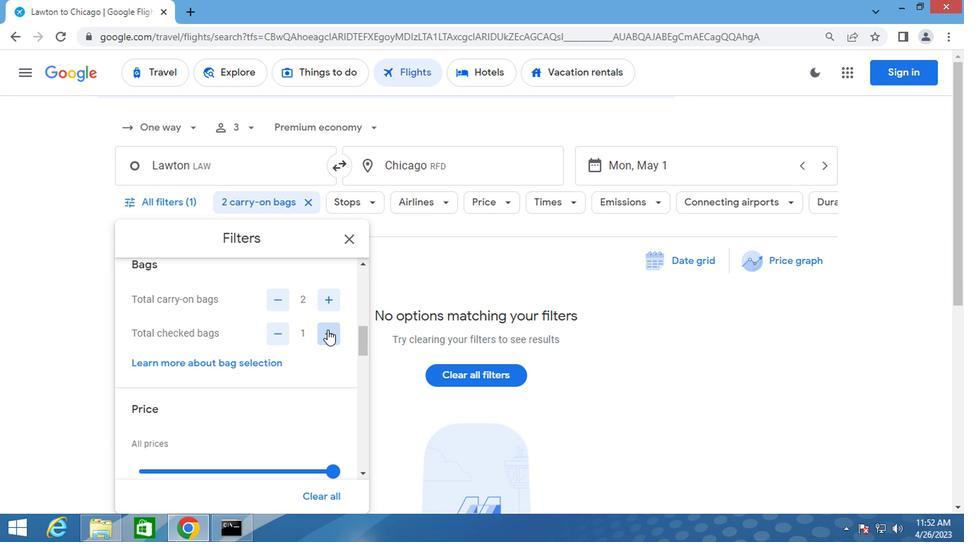 
Action: Mouse pressed left at (326, 329)
Screenshot: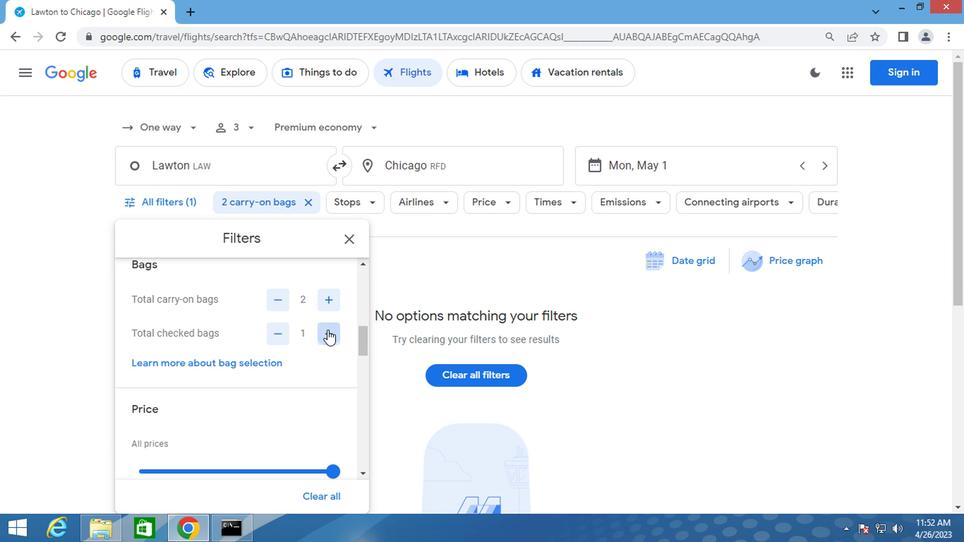 
Action: Mouse pressed left at (326, 329)
Screenshot: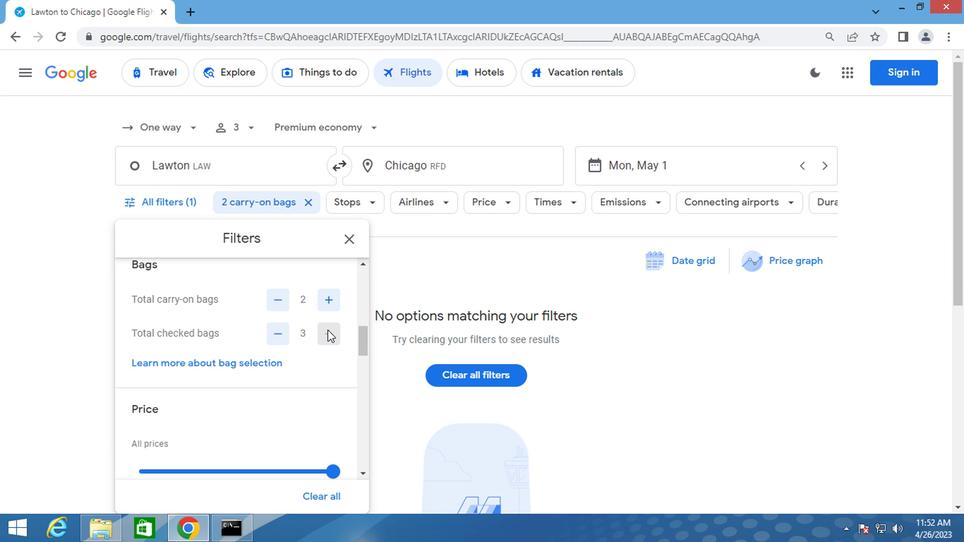
Action: Mouse pressed left at (326, 329)
Screenshot: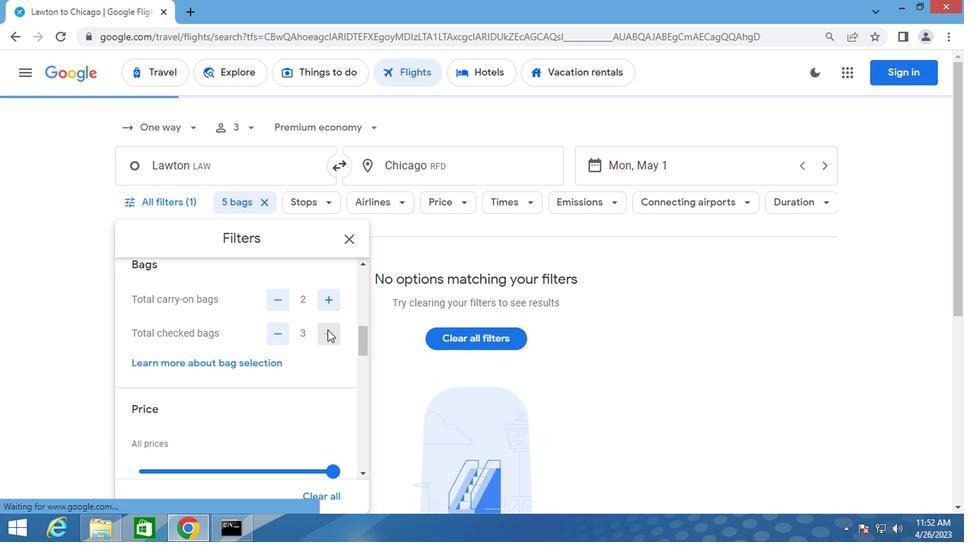 
Action: Mouse moved to (279, 335)
Screenshot: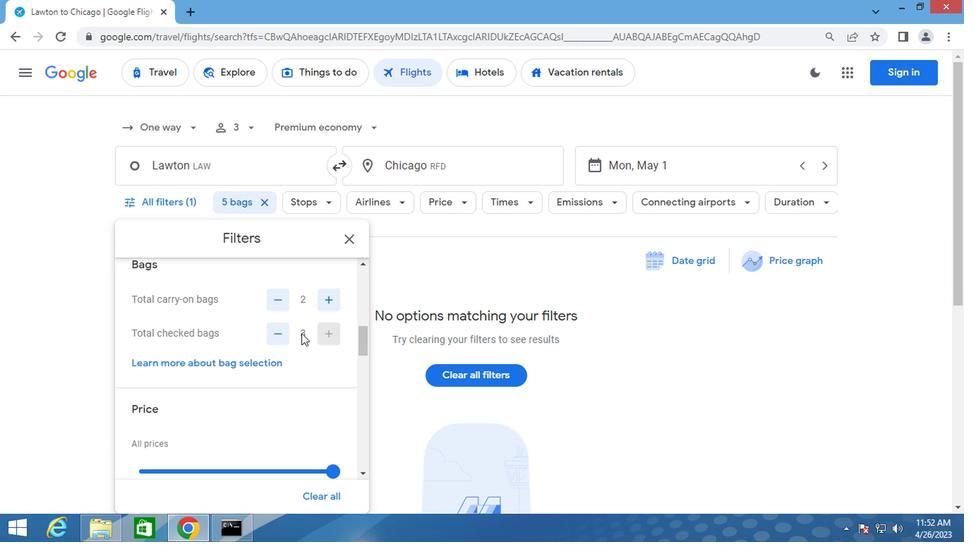 
Action: Mouse scrolled (279, 334) with delta (0, -1)
Screenshot: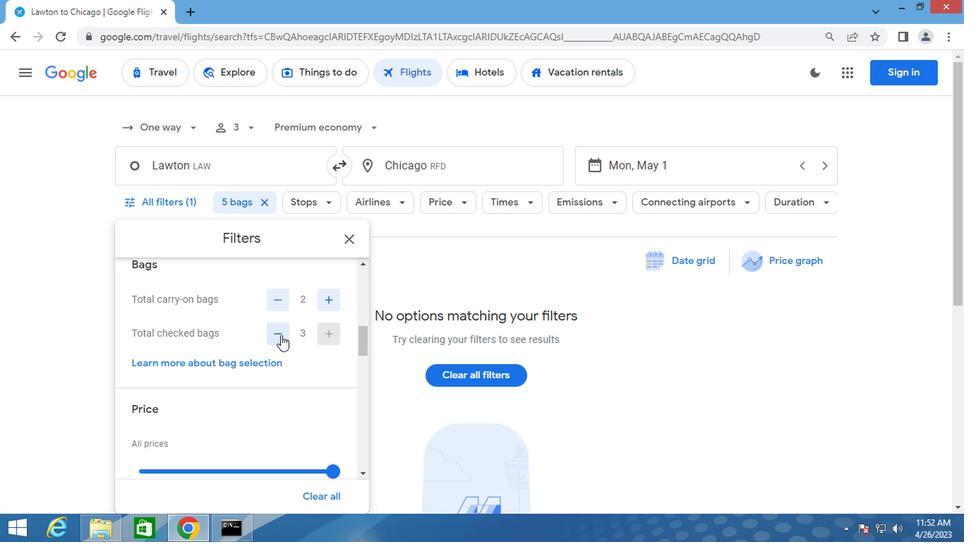 
Action: Mouse scrolled (279, 334) with delta (0, -1)
Screenshot: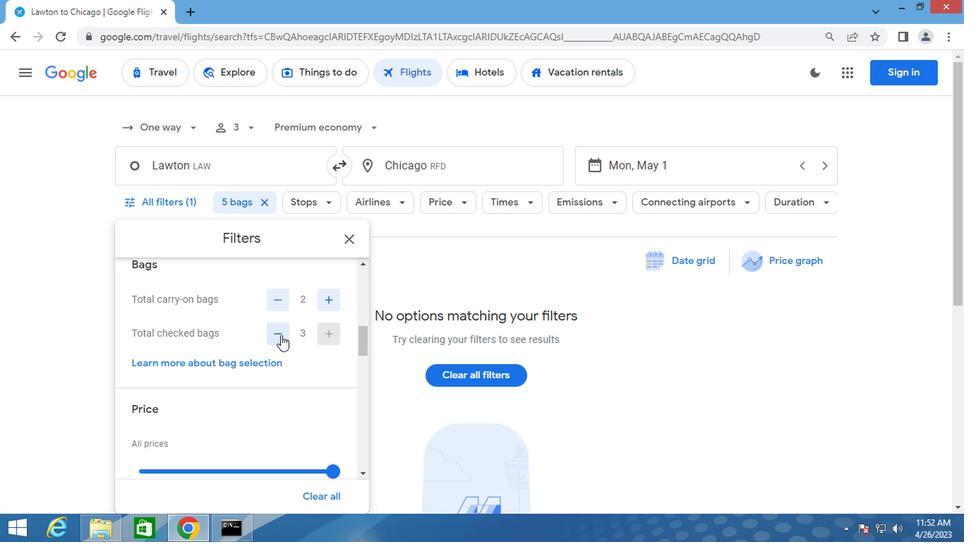 
Action: Mouse moved to (321, 329)
Screenshot: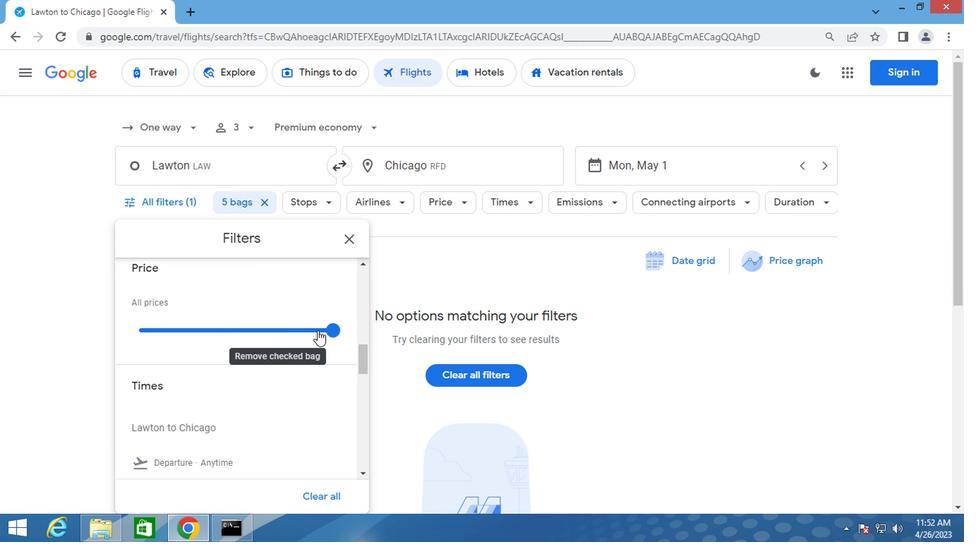 
Action: Mouse pressed left at (321, 329)
Screenshot: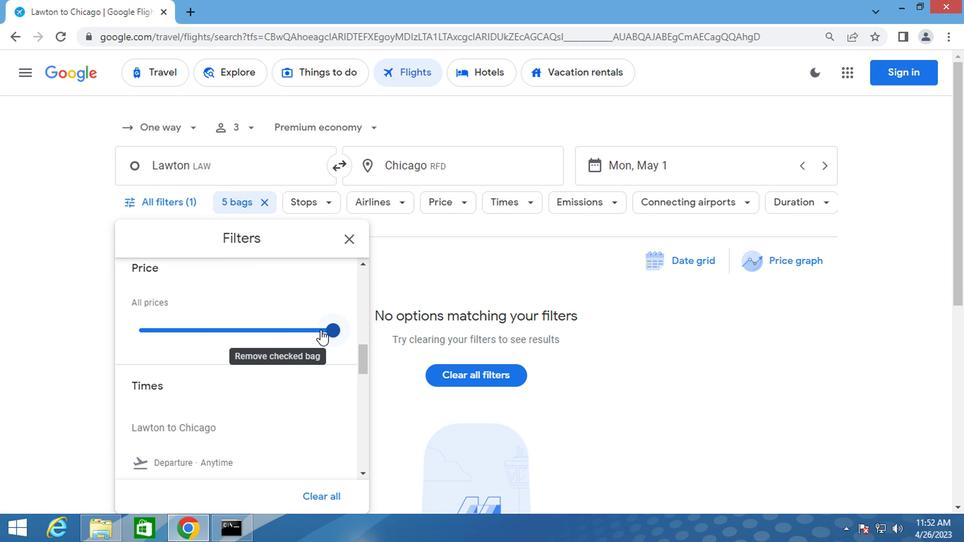 
Action: Mouse moved to (244, 318)
Screenshot: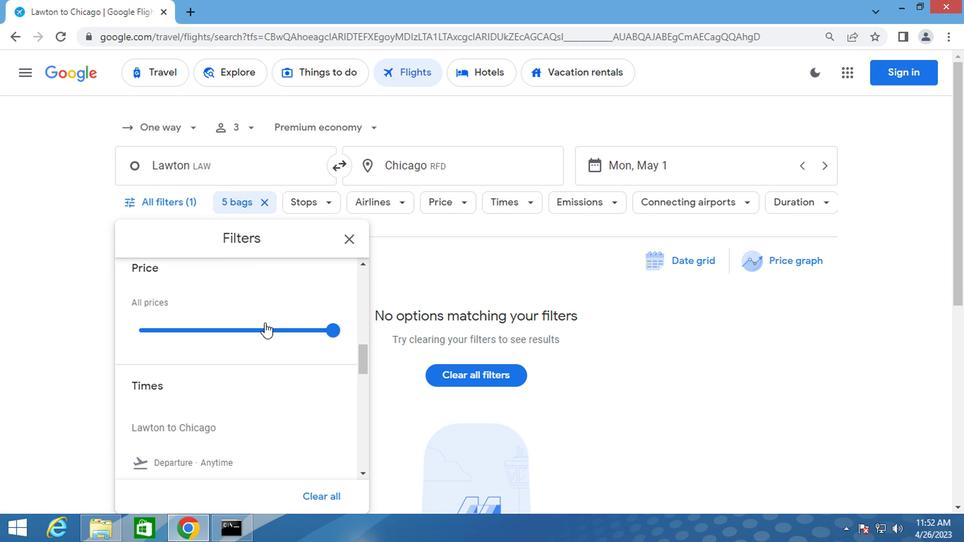 
Action: Mouse scrolled (244, 317) with delta (0, -1)
Screenshot: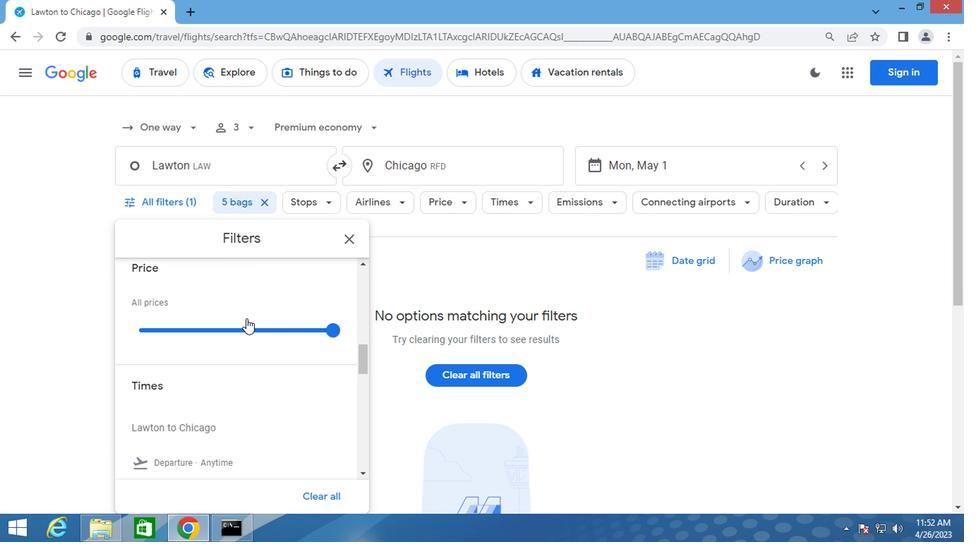 
Action: Mouse scrolled (244, 317) with delta (0, -1)
Screenshot: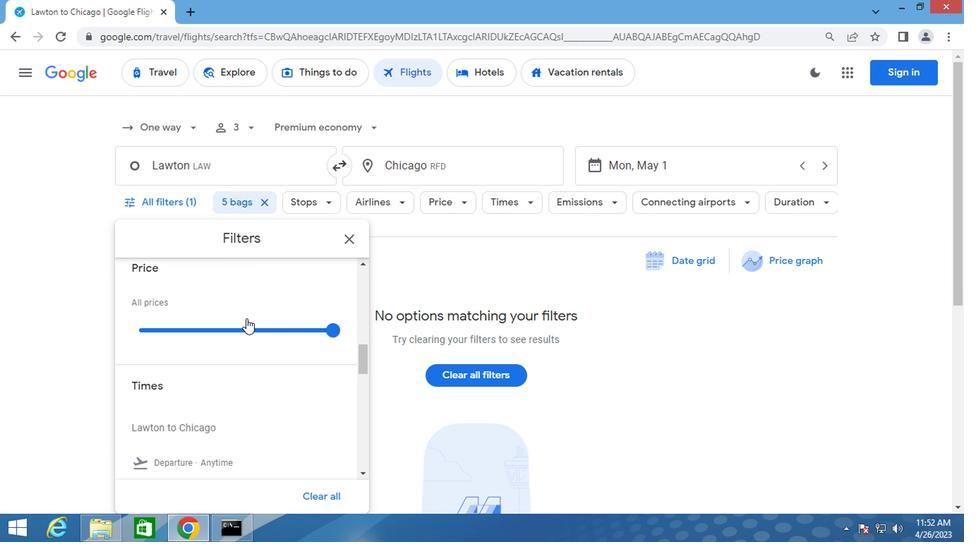 
Action: Mouse moved to (141, 354)
Screenshot: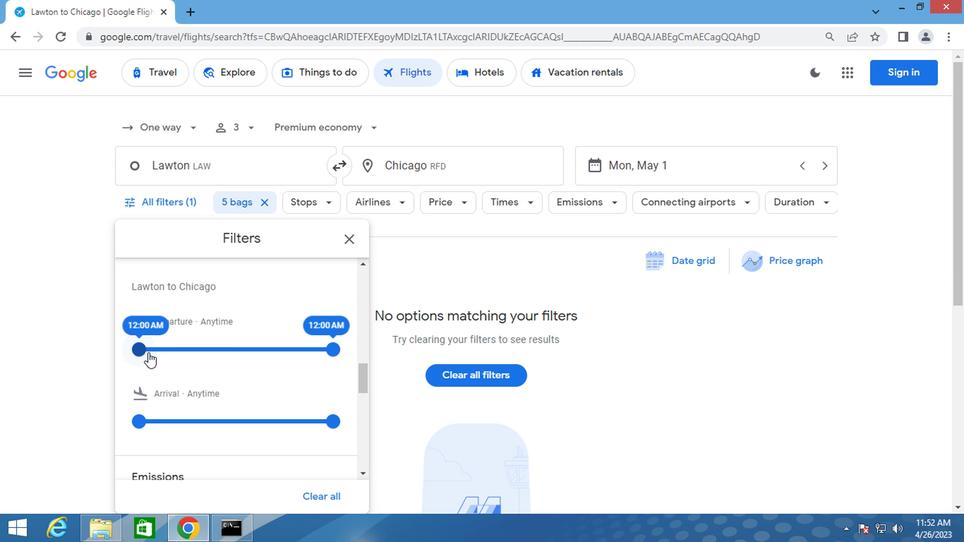 
Action: Mouse pressed left at (141, 354)
Screenshot: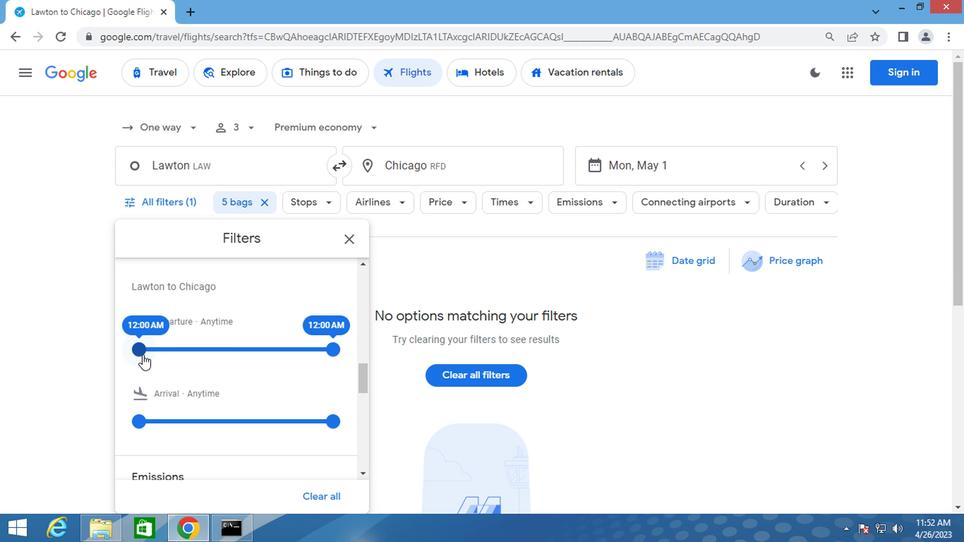 
Action: Mouse moved to (343, 235)
Screenshot: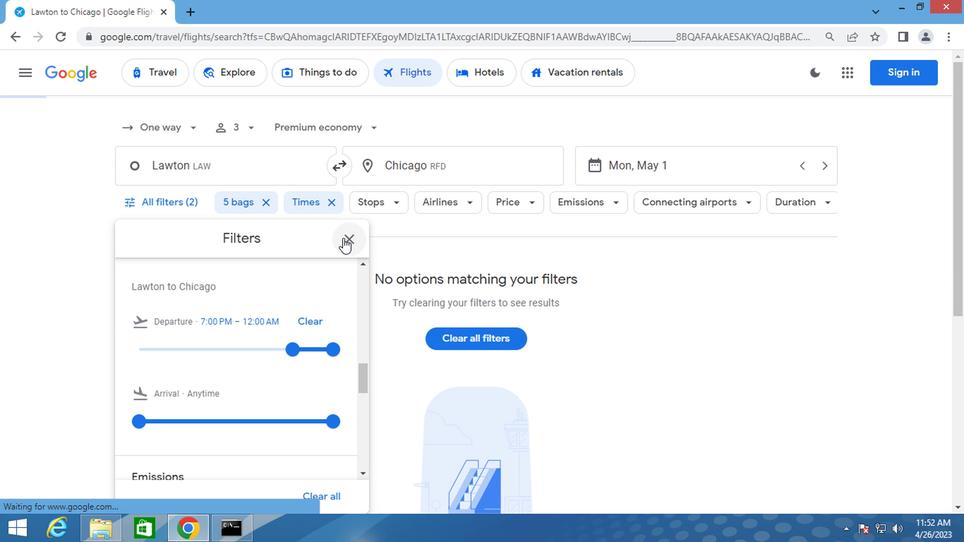 
Action: Mouse pressed left at (343, 235)
Screenshot: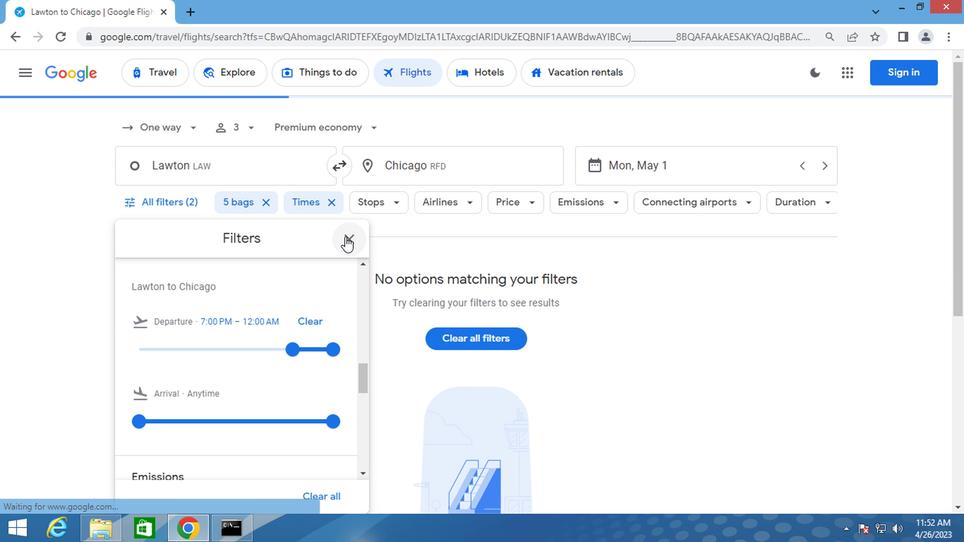 
Action: Mouse moved to (344, 234)
Screenshot: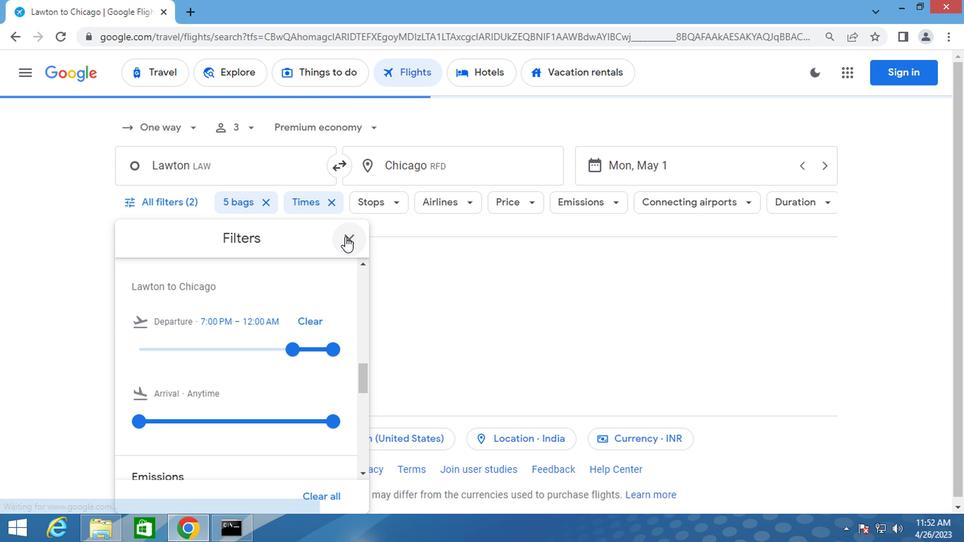 
Action: Key pressed <Key.f8>
Screenshot: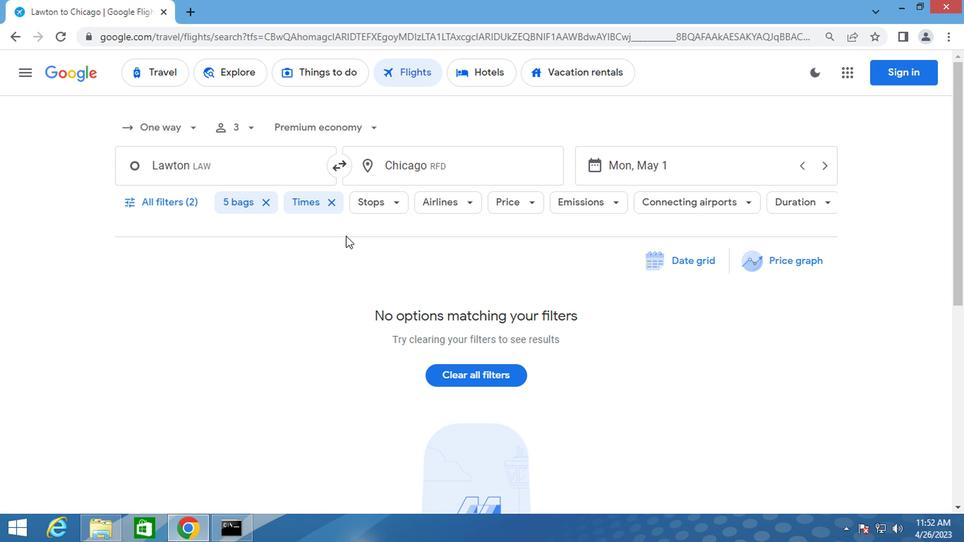 
